Task: Look for space in Kearns, United States from 26th August, 2023 to 10th September, 2023 for 6 adults, 2 children in price range Rs.10000 to Rs.15000. Place can be entire place or shared room with 6 bedrooms having 6 beds and 6 bathrooms. Property type can be house, flat, guest house. Amenities needed are: wifi, TV, free parkinig on premises, gym, breakfast. Booking option can be shelf check-in. Required host language is English.
Action: Mouse moved to (471, 113)
Screenshot: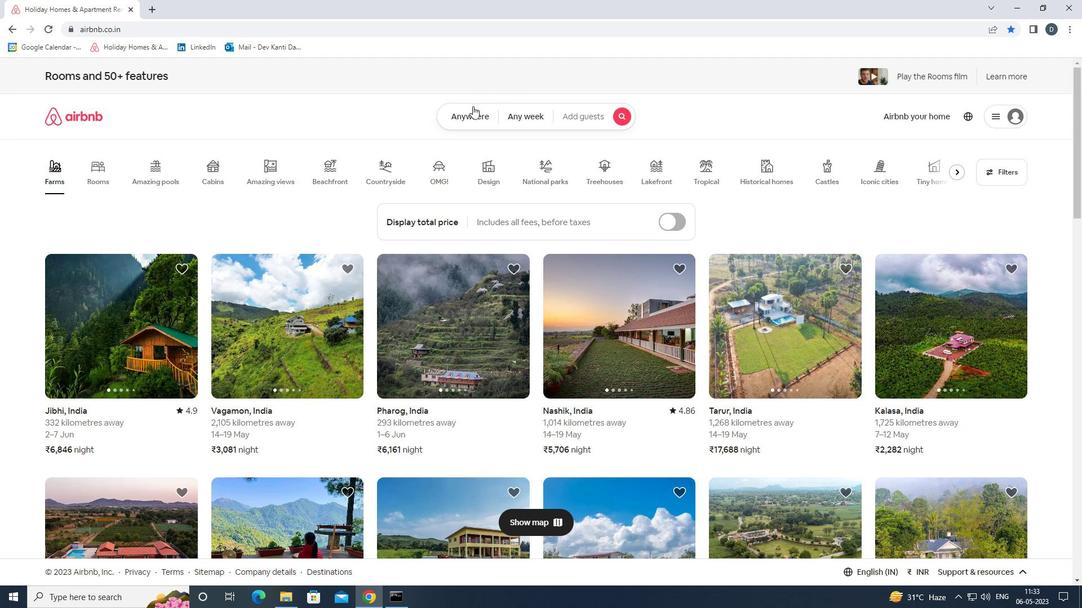 
Action: Mouse pressed left at (471, 113)
Screenshot: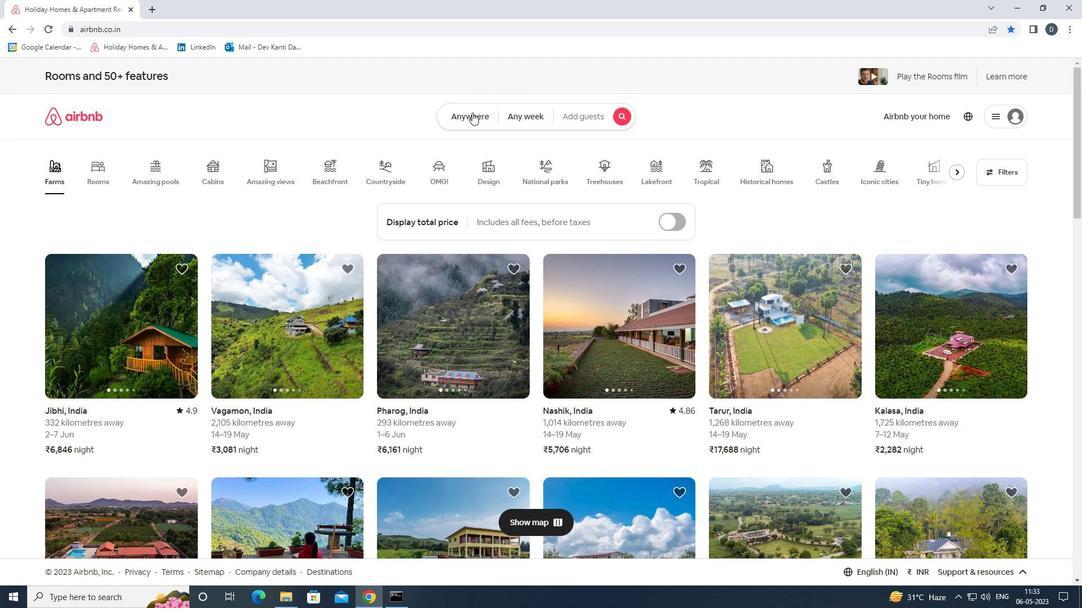 
Action: Mouse moved to (383, 166)
Screenshot: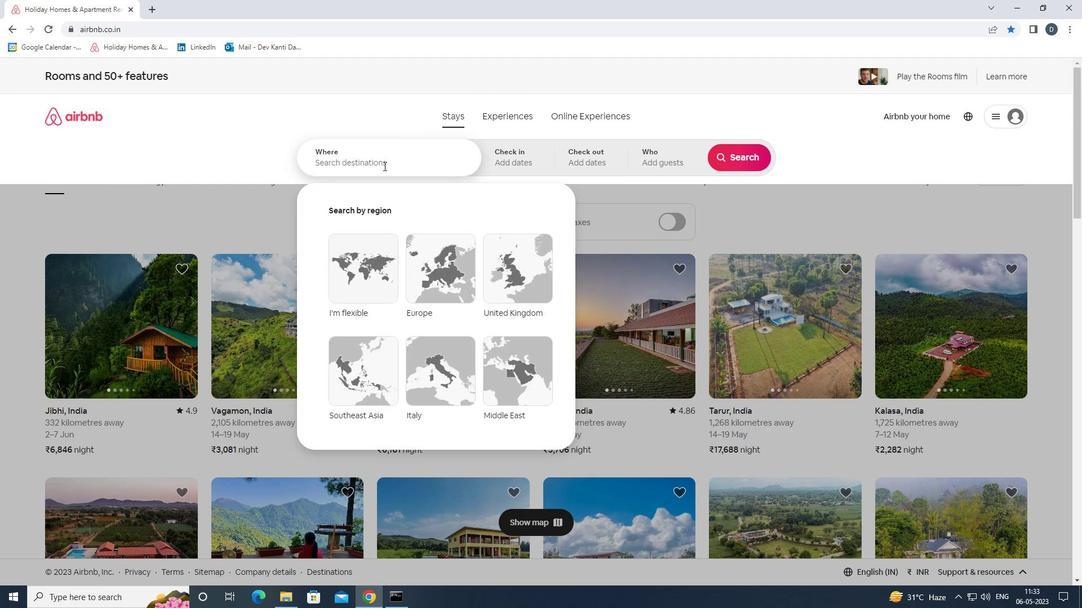 
Action: Mouse pressed left at (383, 166)
Screenshot: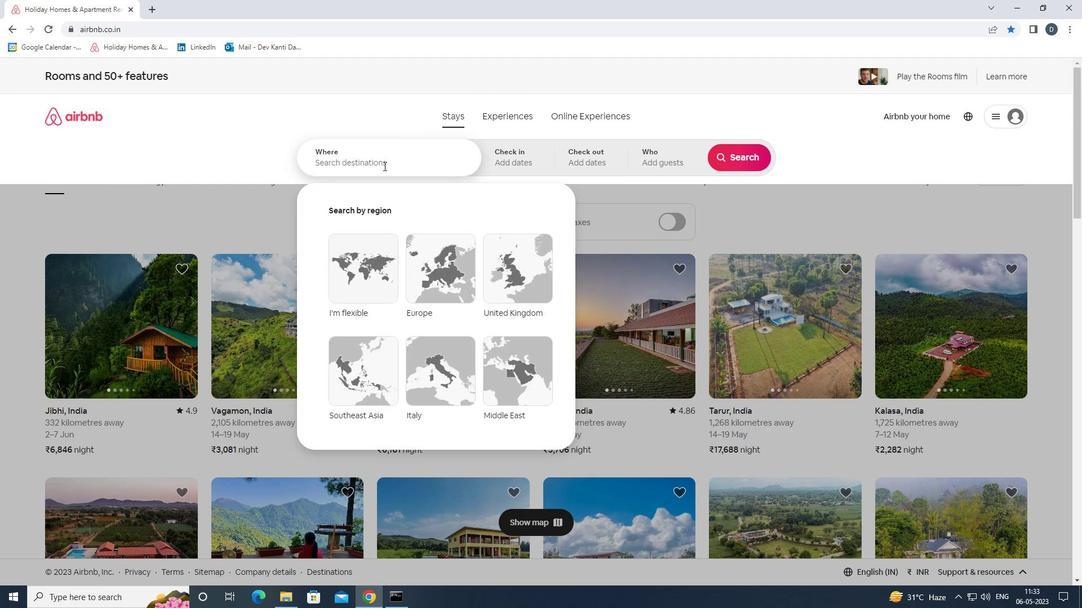 
Action: Key pressed <Key.shift>KEARNS,<Key.shift>UNITED<Key.space><Key.shift>STATES<Key.enter>
Screenshot: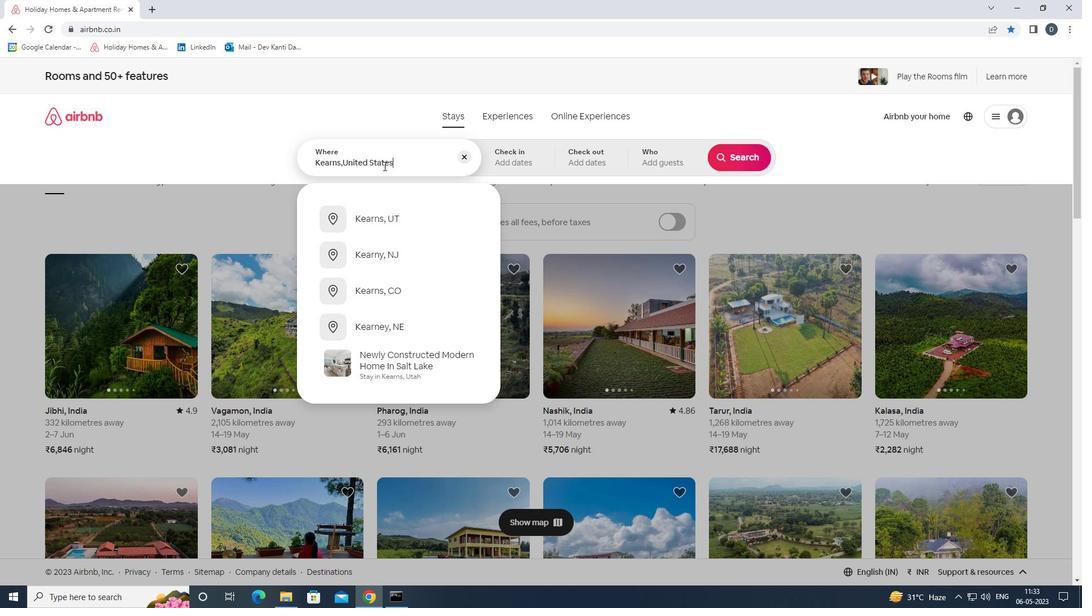 
Action: Mouse moved to (730, 246)
Screenshot: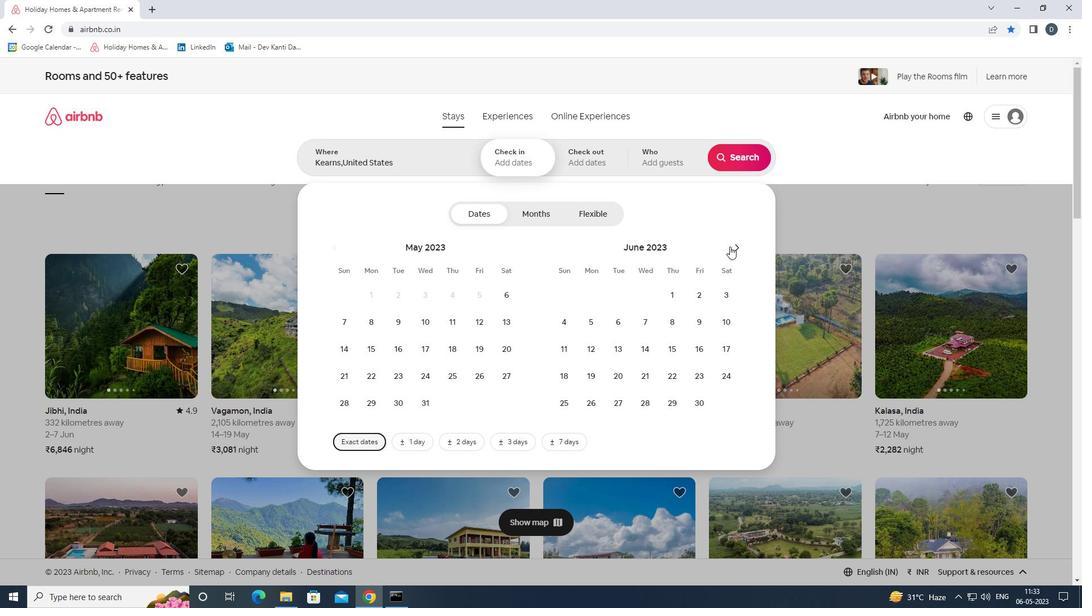 
Action: Mouse pressed left at (730, 246)
Screenshot: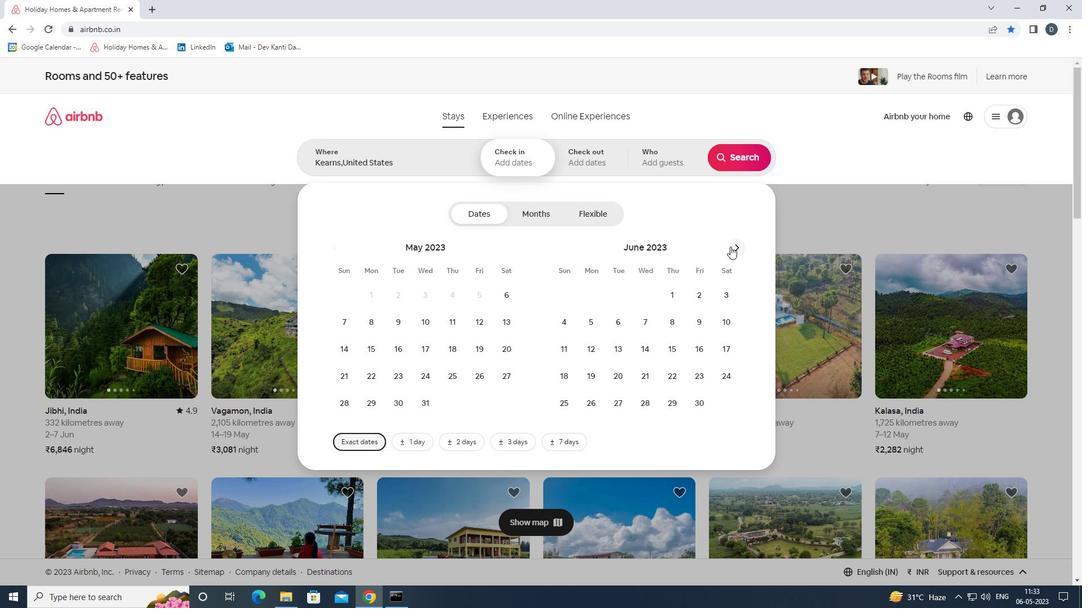 
Action: Mouse pressed left at (730, 246)
Screenshot: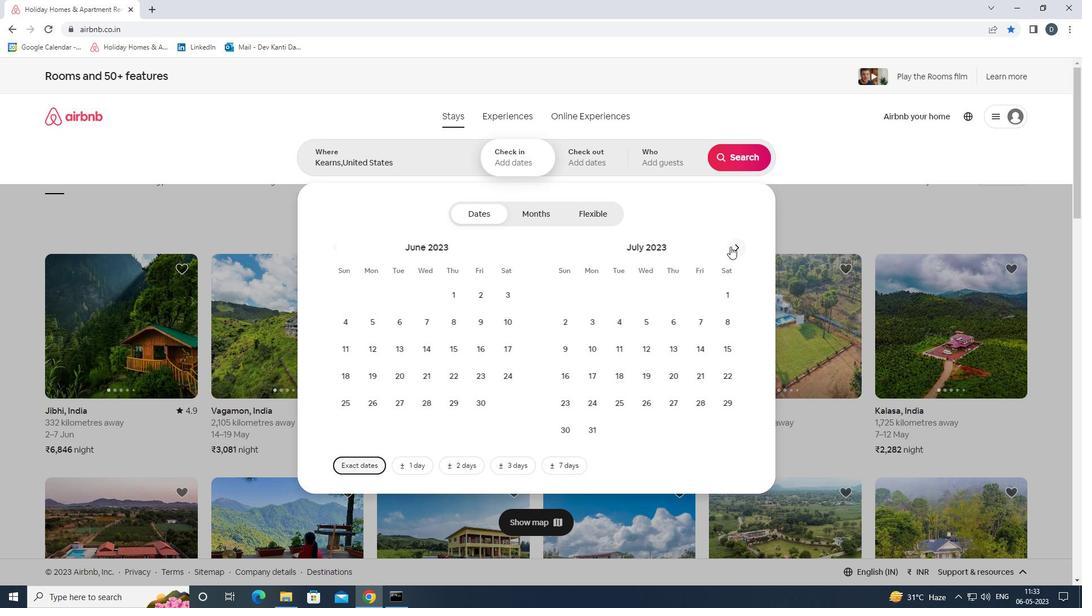 
Action: Mouse pressed left at (730, 246)
Screenshot: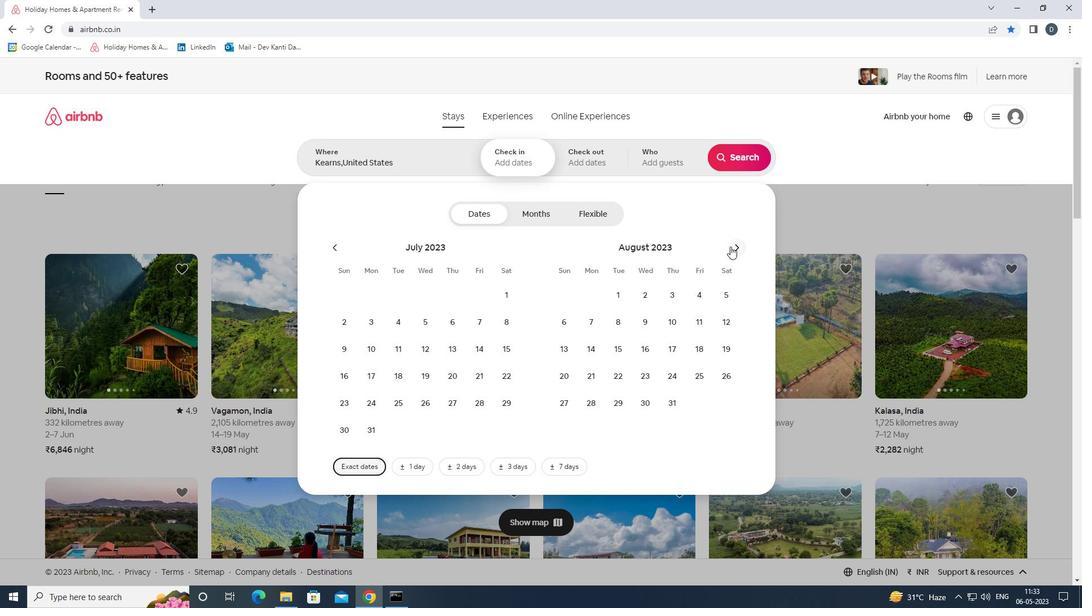
Action: Mouse moved to (517, 377)
Screenshot: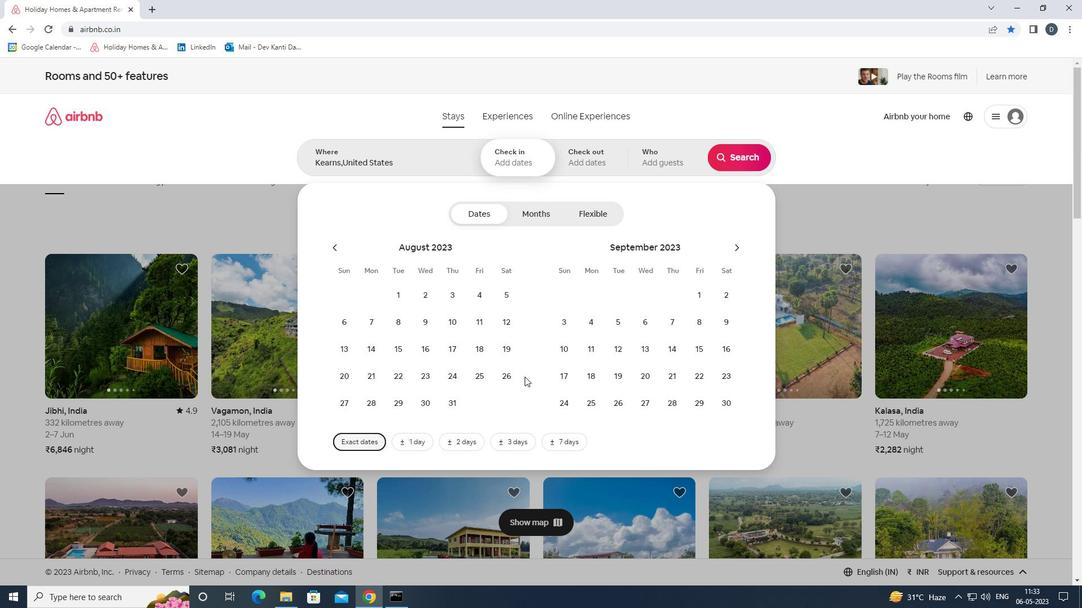 
Action: Mouse pressed left at (517, 377)
Screenshot: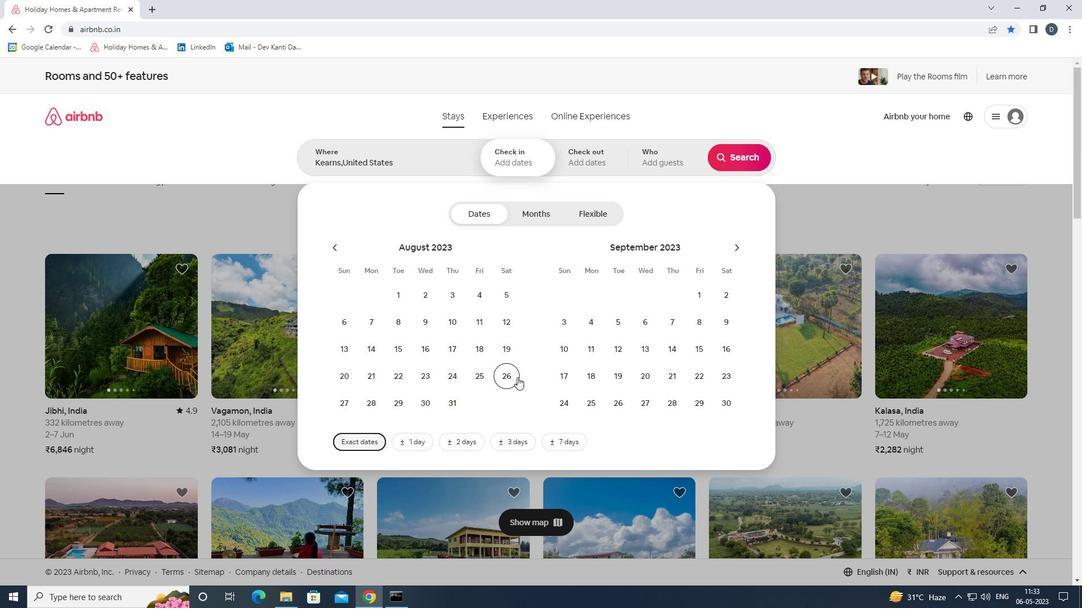 
Action: Mouse moved to (565, 349)
Screenshot: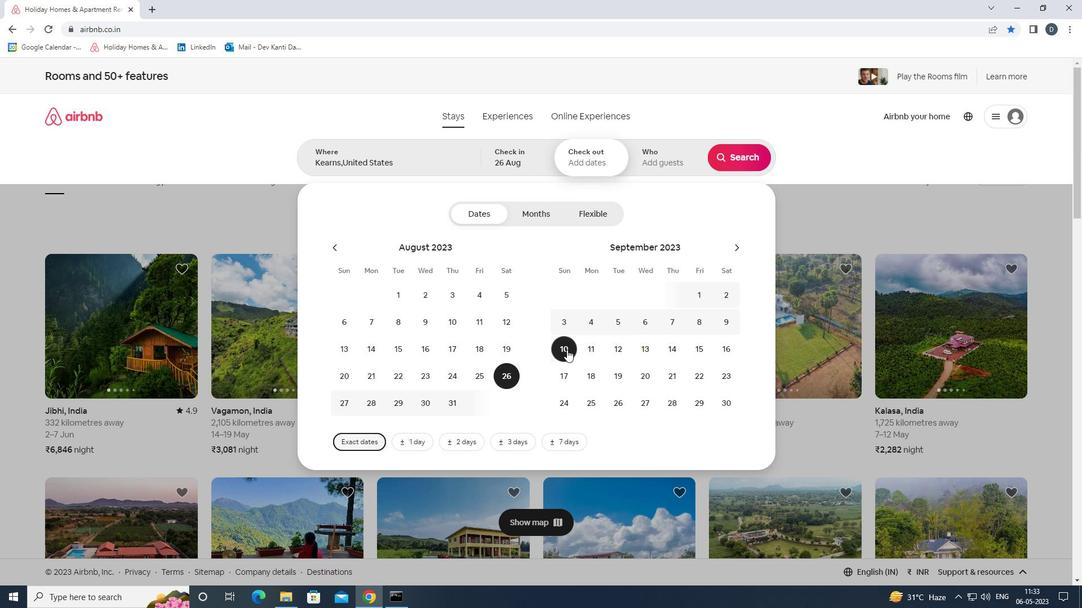 
Action: Mouse pressed left at (565, 349)
Screenshot: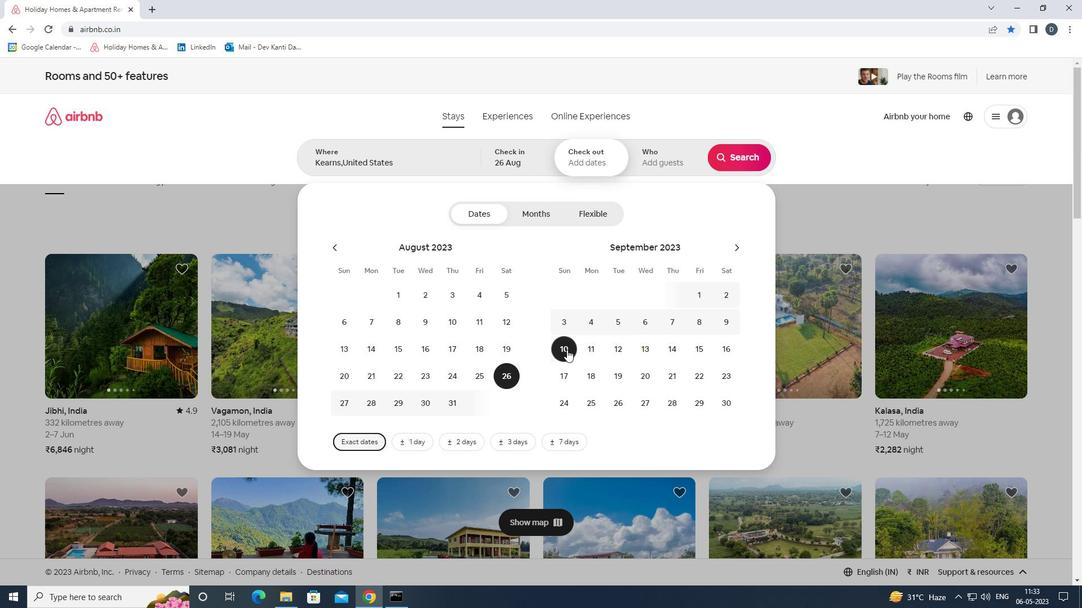 
Action: Mouse moved to (659, 159)
Screenshot: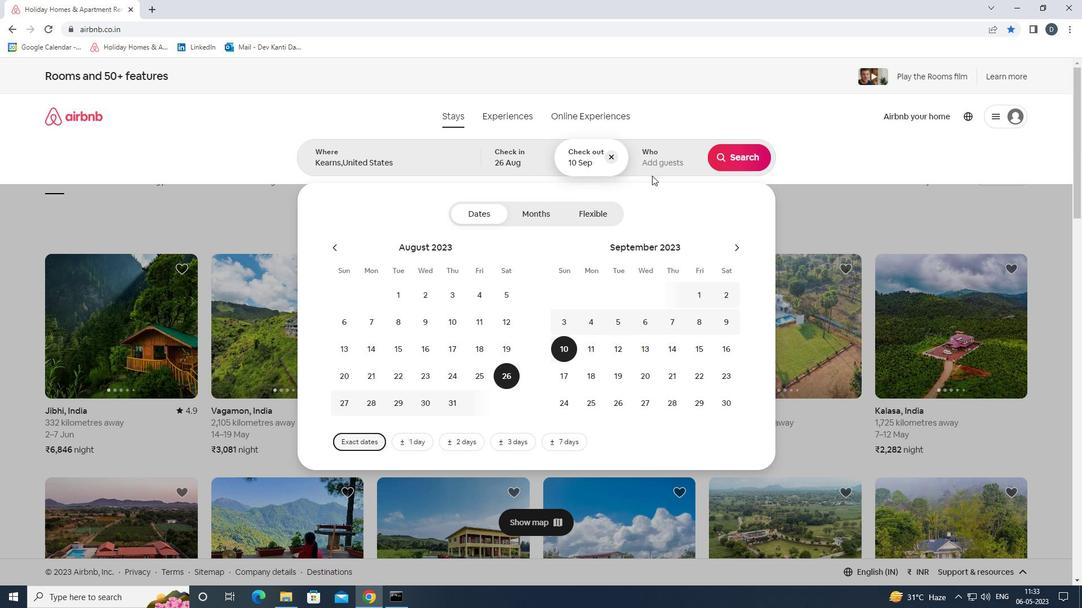 
Action: Mouse pressed left at (659, 159)
Screenshot: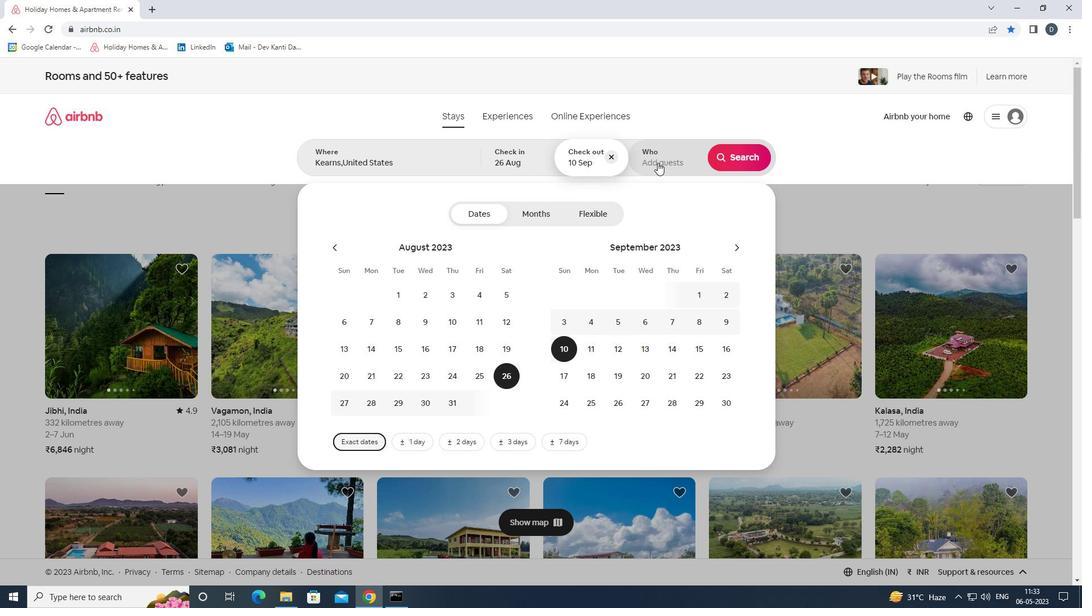 
Action: Mouse moved to (740, 219)
Screenshot: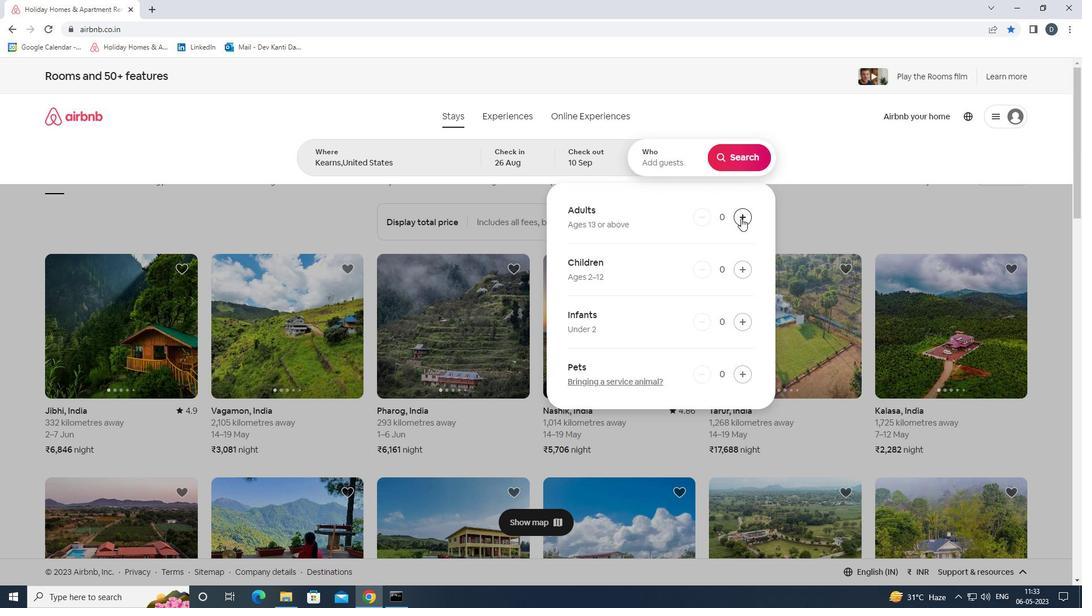 
Action: Mouse pressed left at (740, 219)
Screenshot: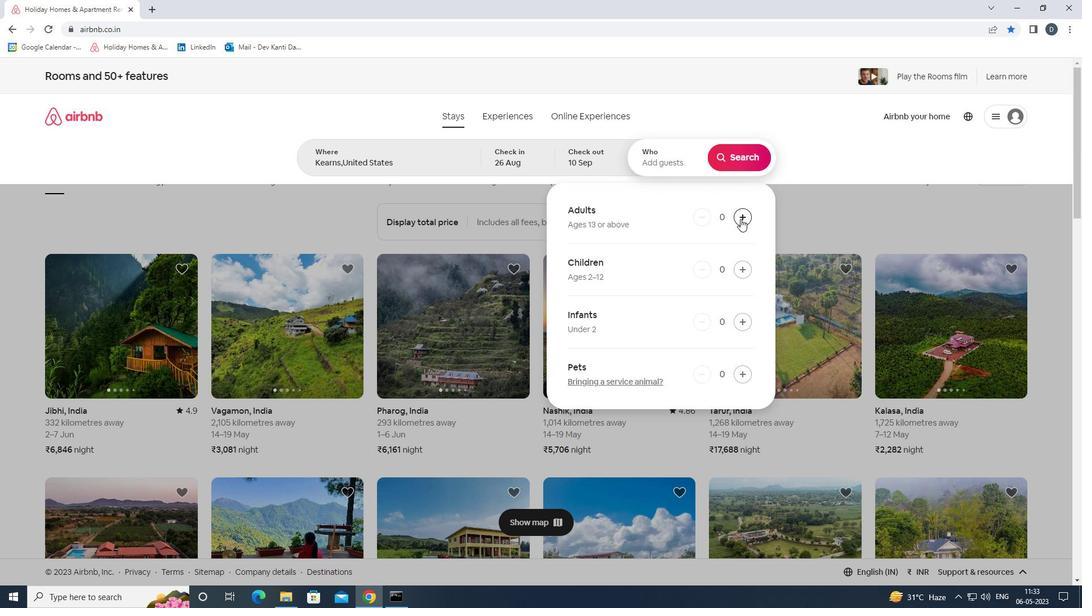
Action: Mouse pressed left at (740, 219)
Screenshot: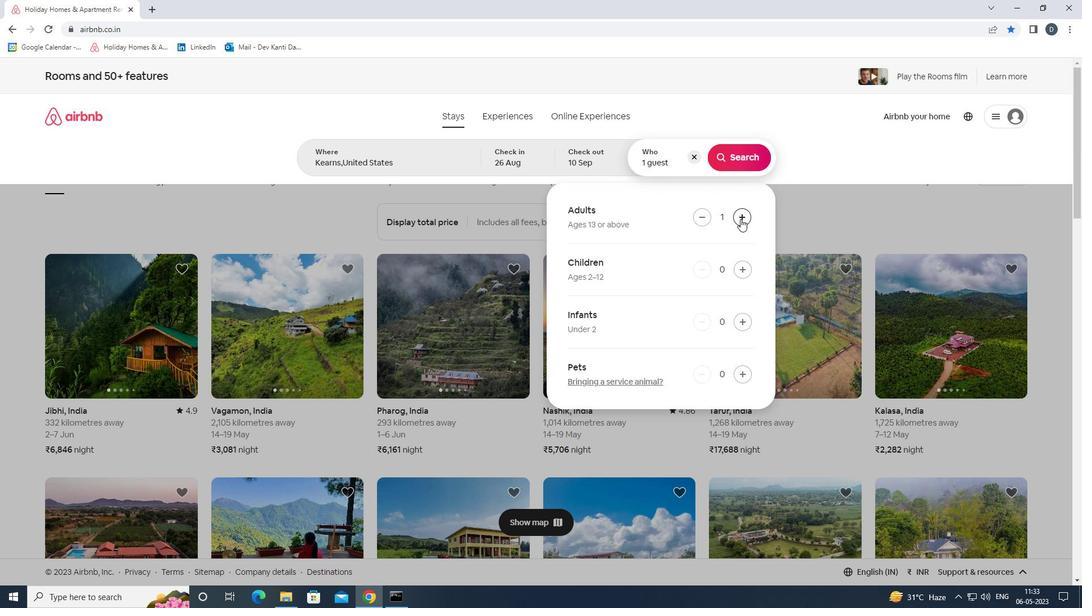 
Action: Mouse pressed left at (740, 219)
Screenshot: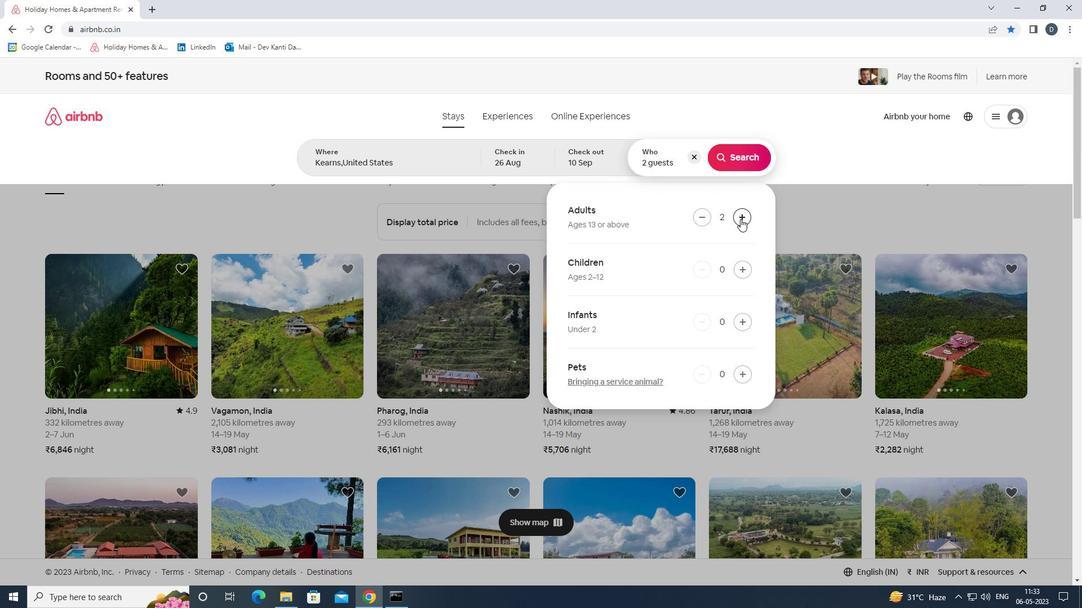 
Action: Mouse pressed left at (740, 219)
Screenshot: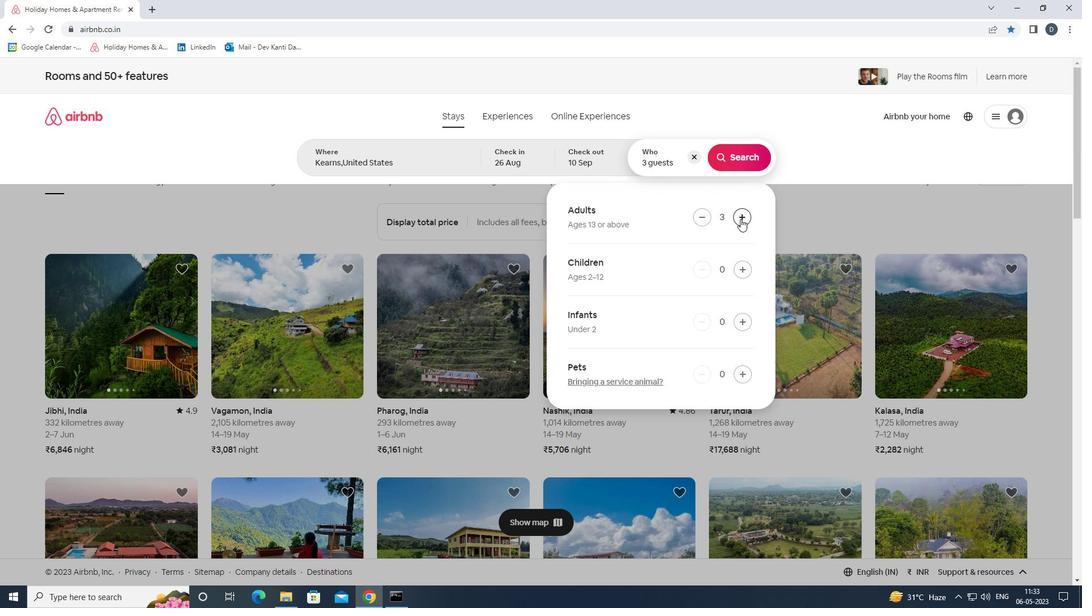 
Action: Mouse pressed left at (740, 219)
Screenshot: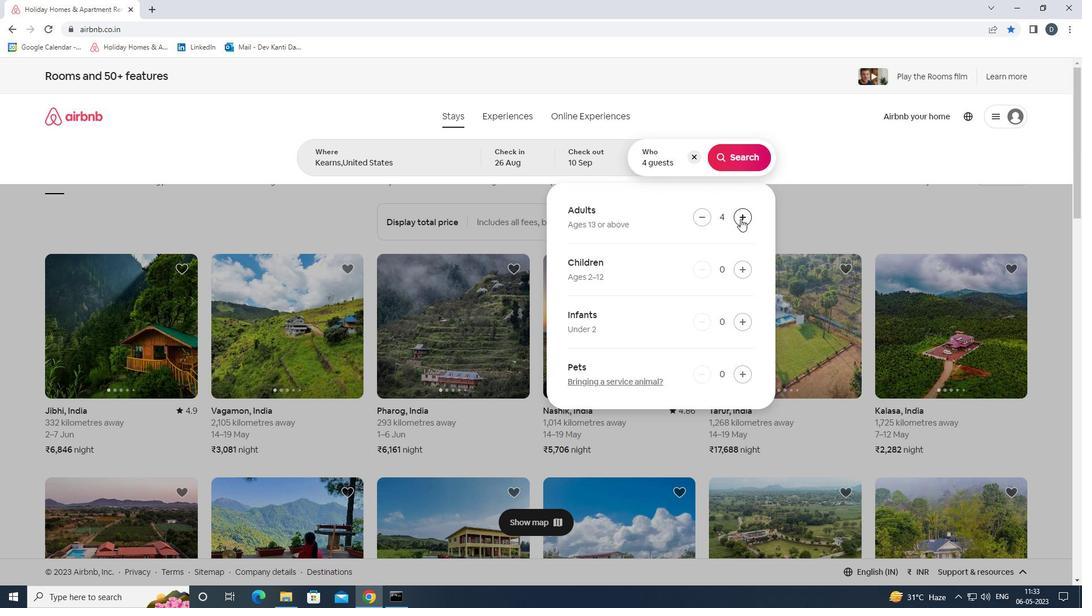 
Action: Mouse moved to (740, 219)
Screenshot: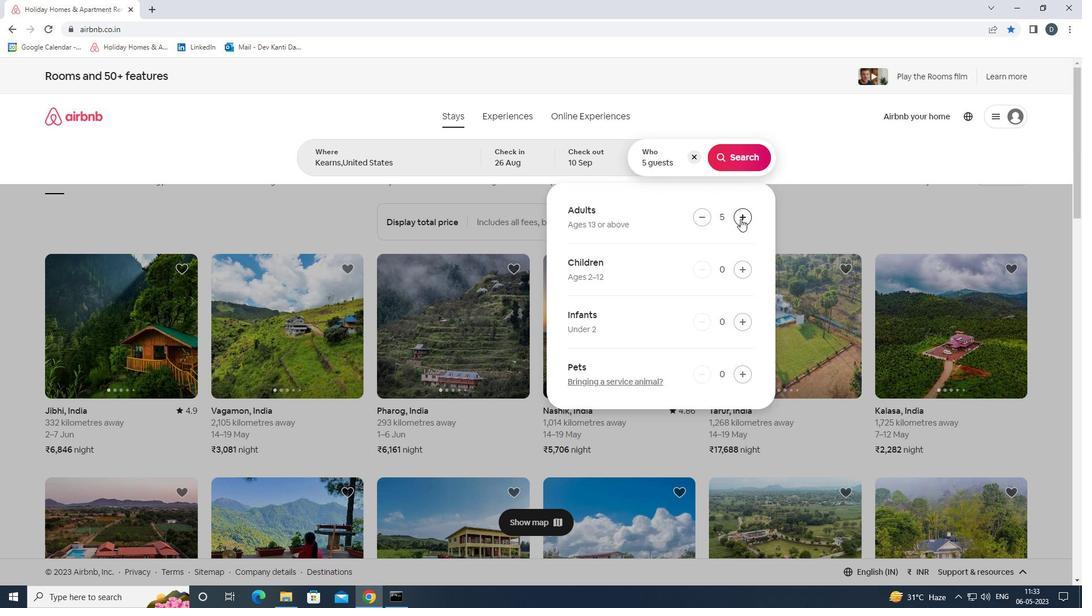 
Action: Mouse pressed left at (740, 219)
Screenshot: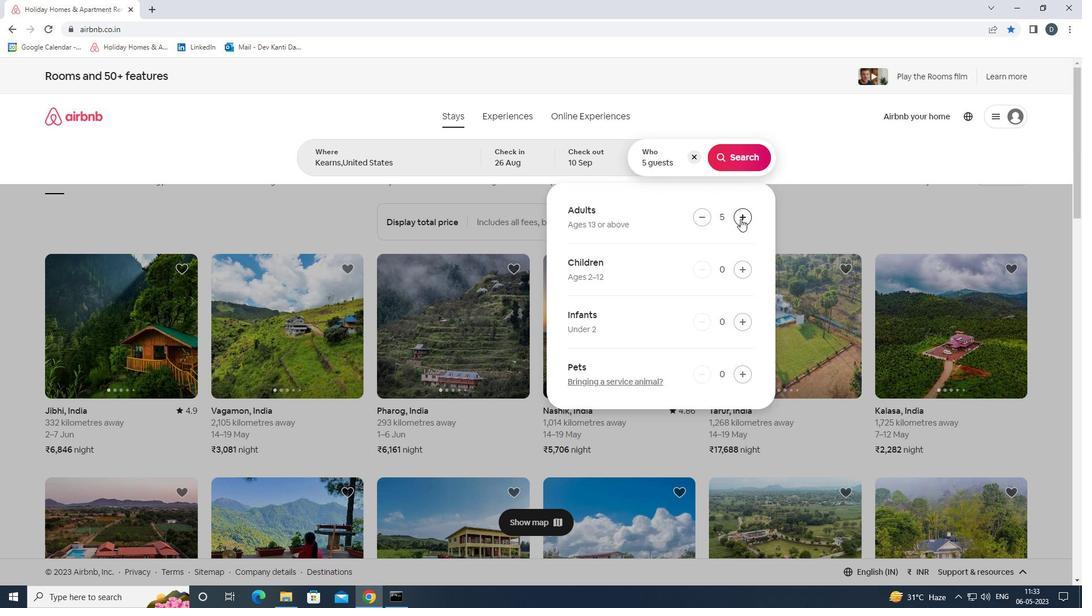 
Action: Mouse moved to (746, 268)
Screenshot: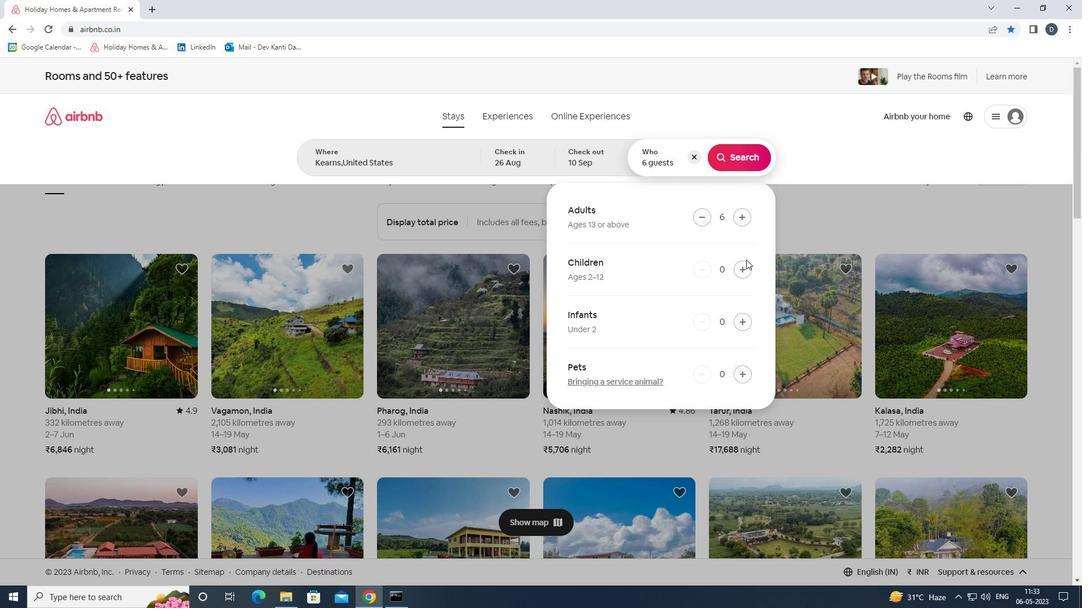 
Action: Mouse pressed left at (746, 268)
Screenshot: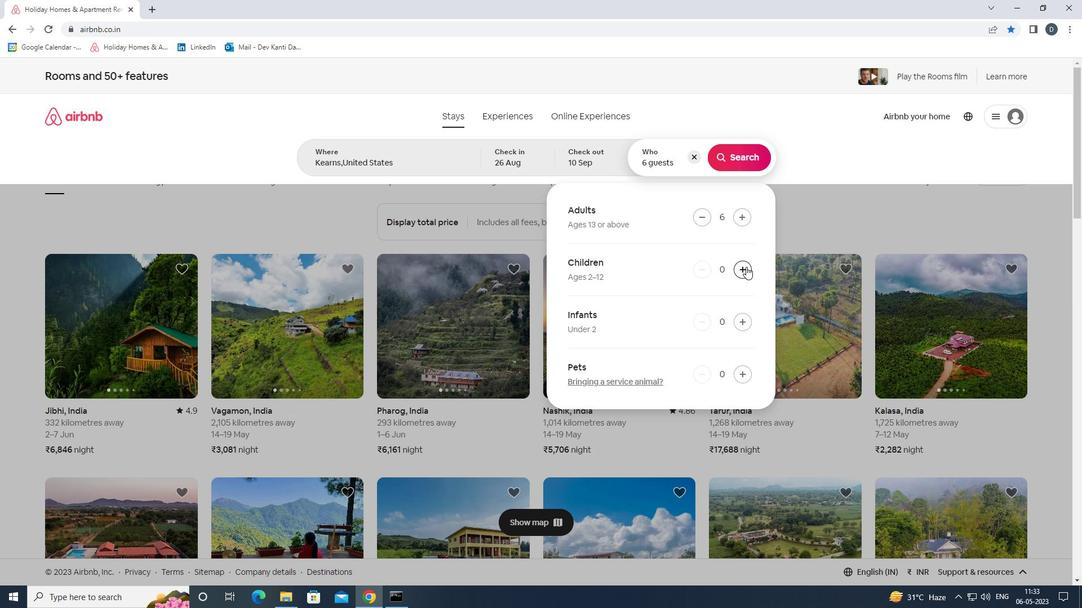 
Action: Mouse pressed left at (746, 268)
Screenshot: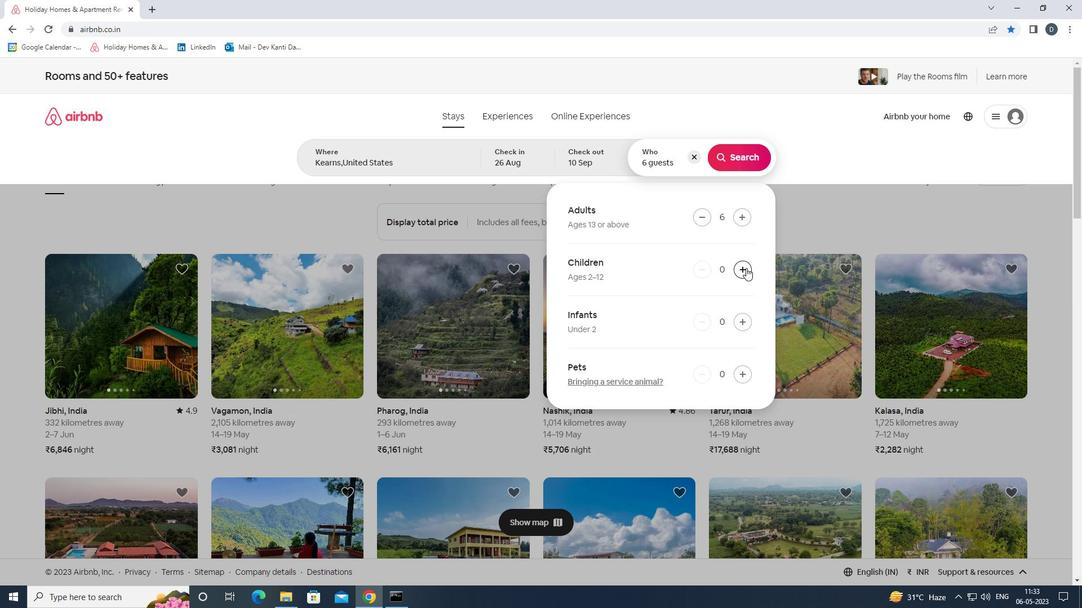 
Action: Mouse moved to (746, 164)
Screenshot: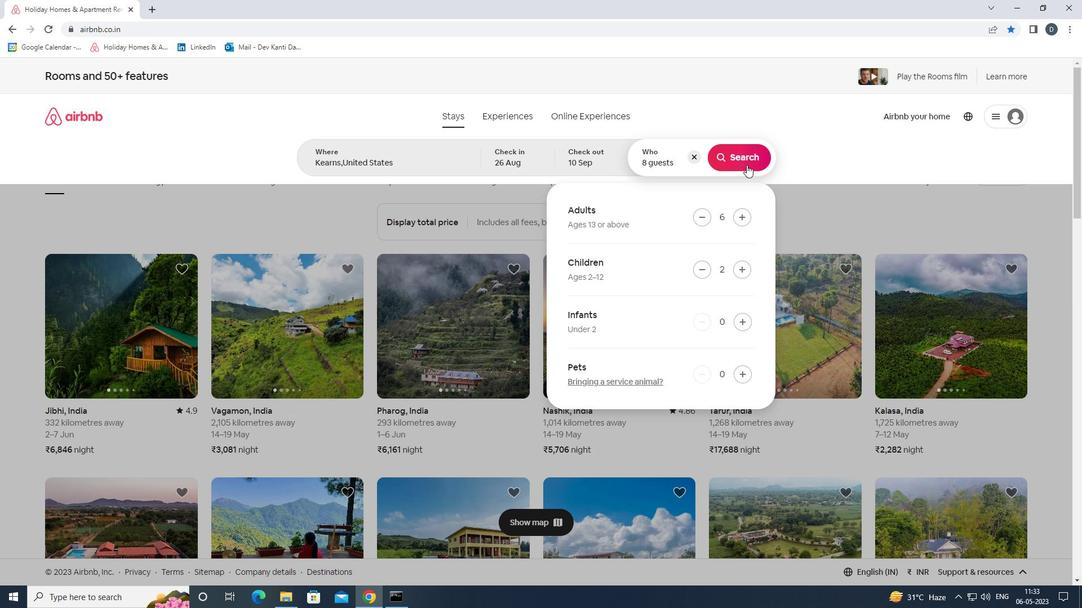 
Action: Mouse pressed left at (746, 164)
Screenshot: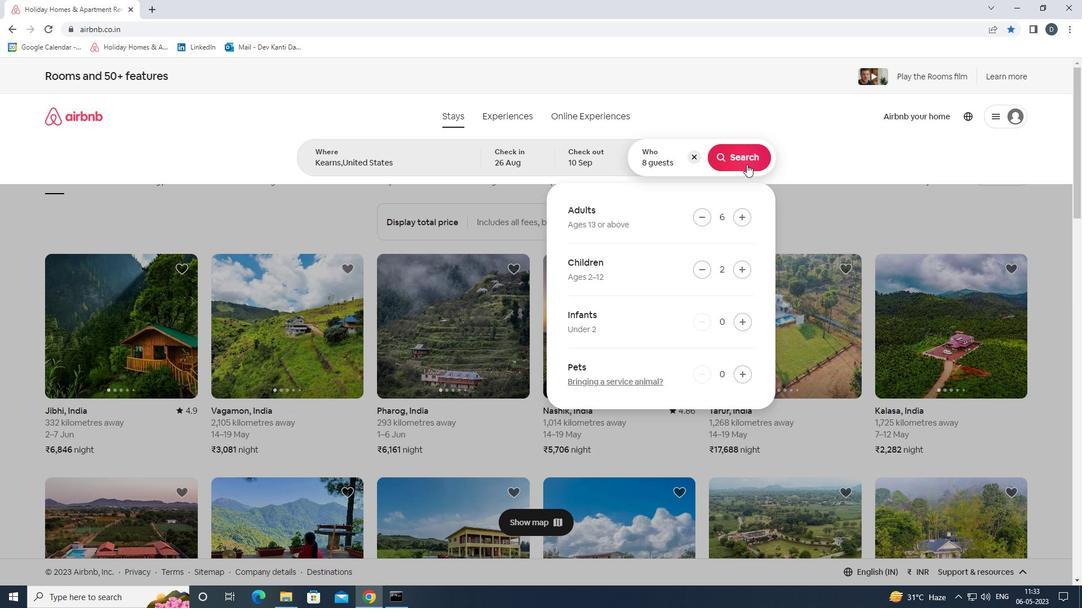 
Action: Mouse moved to (1049, 120)
Screenshot: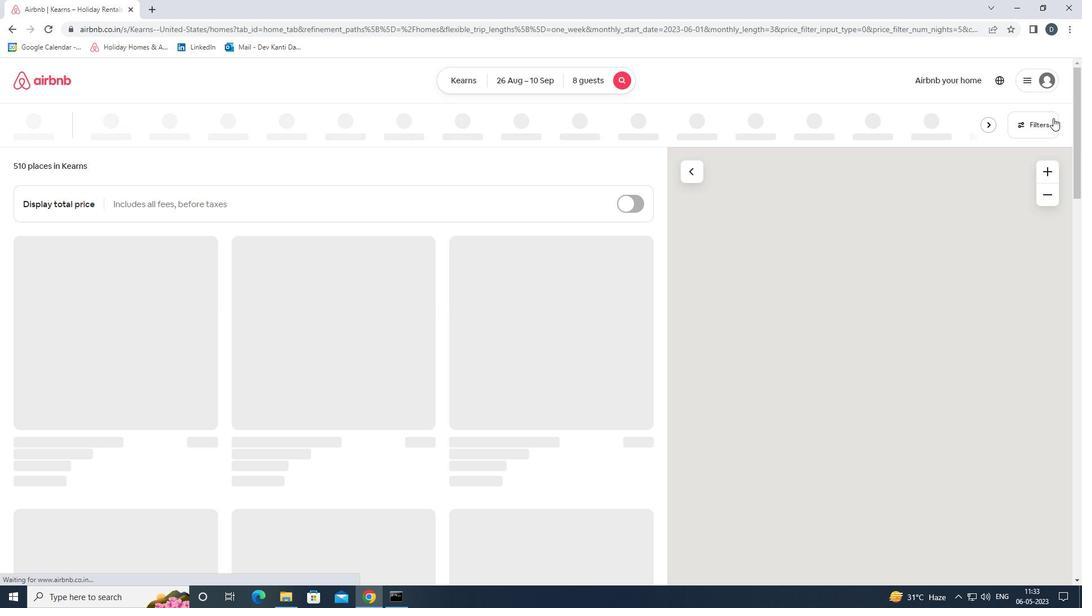 
Action: Mouse pressed left at (1049, 120)
Screenshot: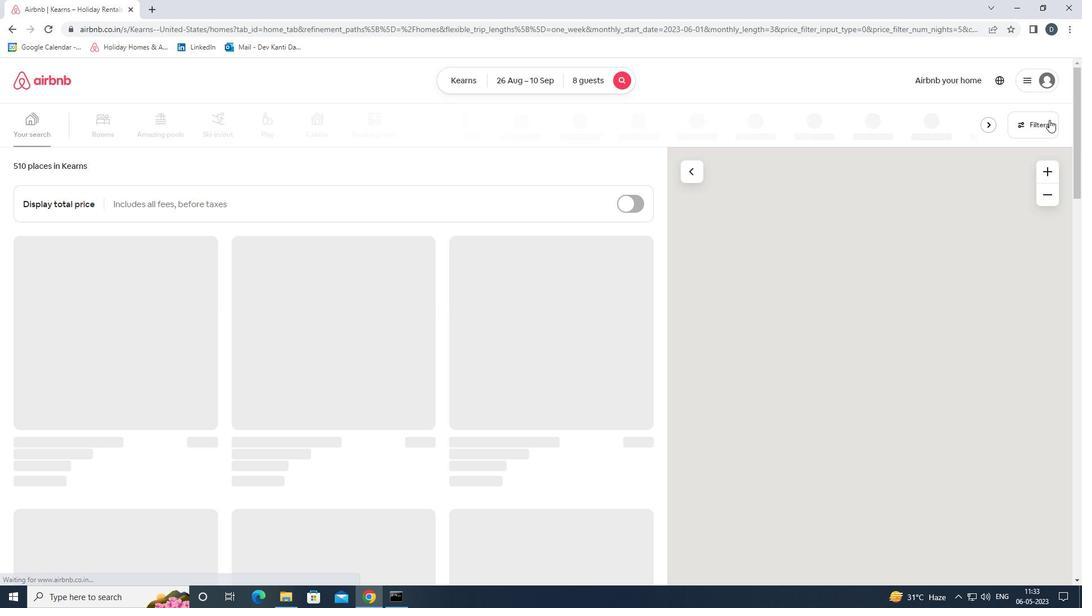 
Action: Mouse moved to (440, 399)
Screenshot: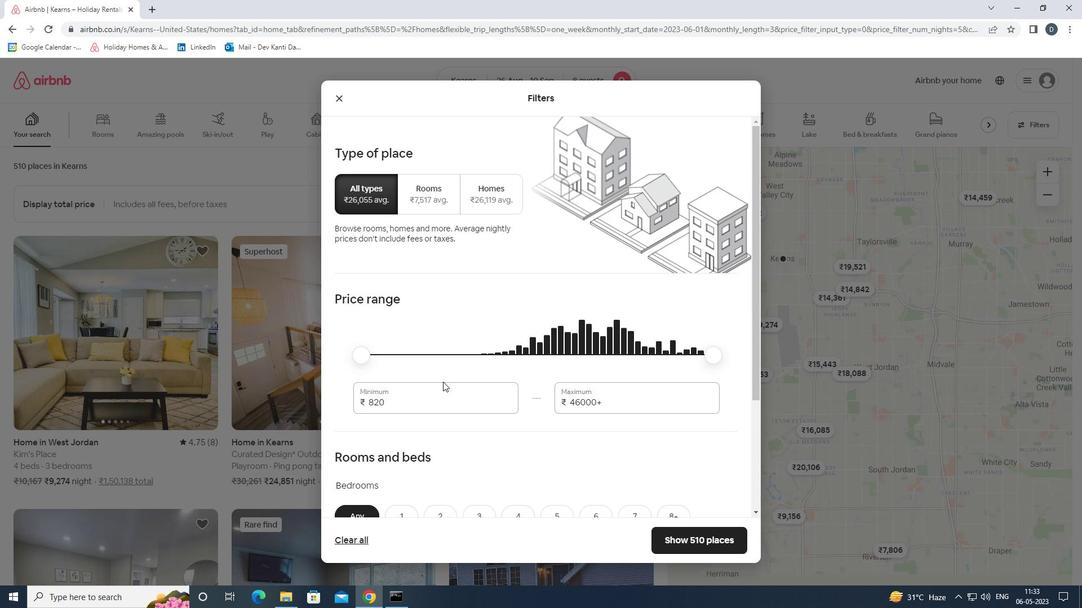 
Action: Mouse pressed left at (440, 399)
Screenshot: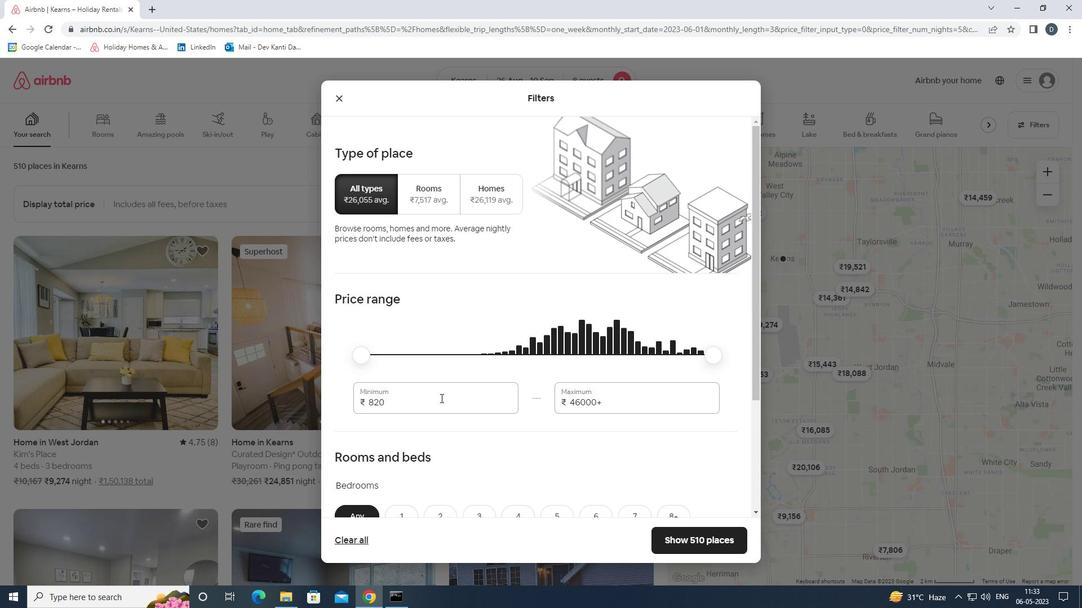 
Action: Mouse pressed left at (440, 399)
Screenshot: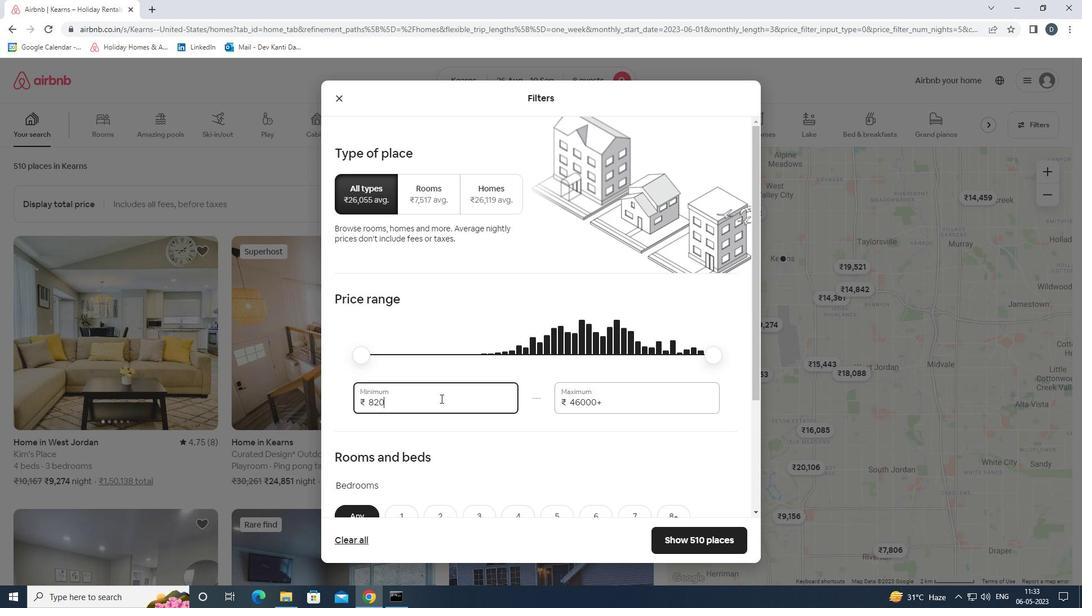 
Action: Key pressed 10000<Key.tab>15000
Screenshot: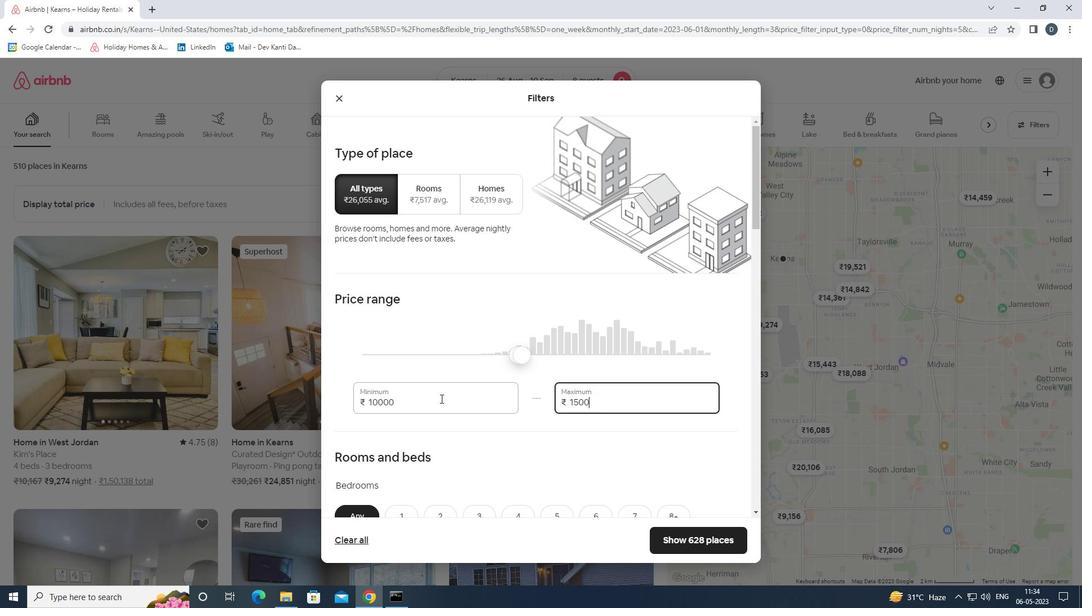 
Action: Mouse scrolled (440, 398) with delta (0, 0)
Screenshot: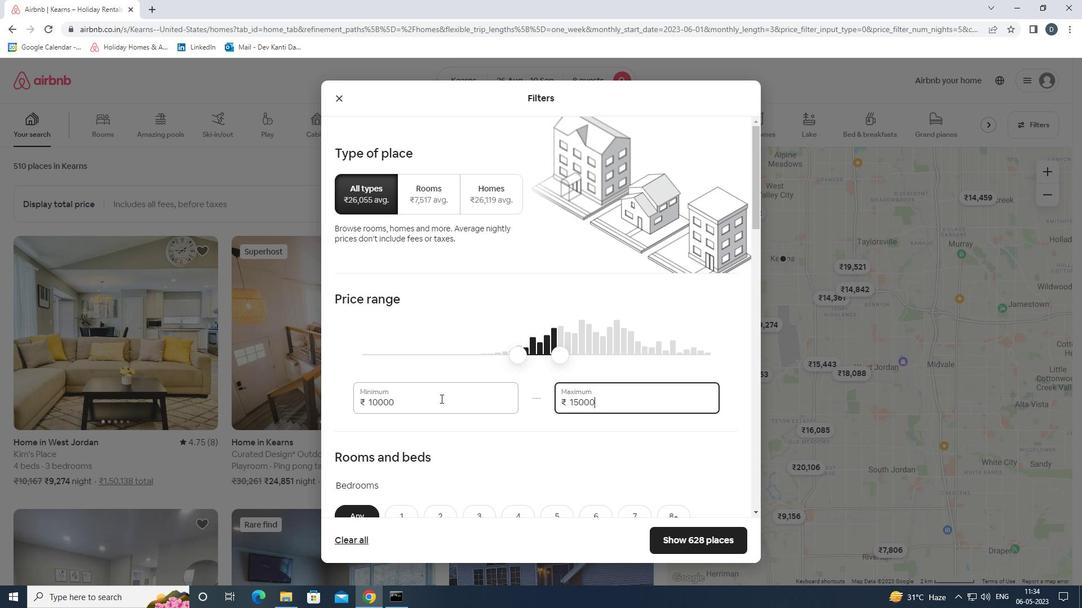 
Action: Mouse scrolled (440, 398) with delta (0, 0)
Screenshot: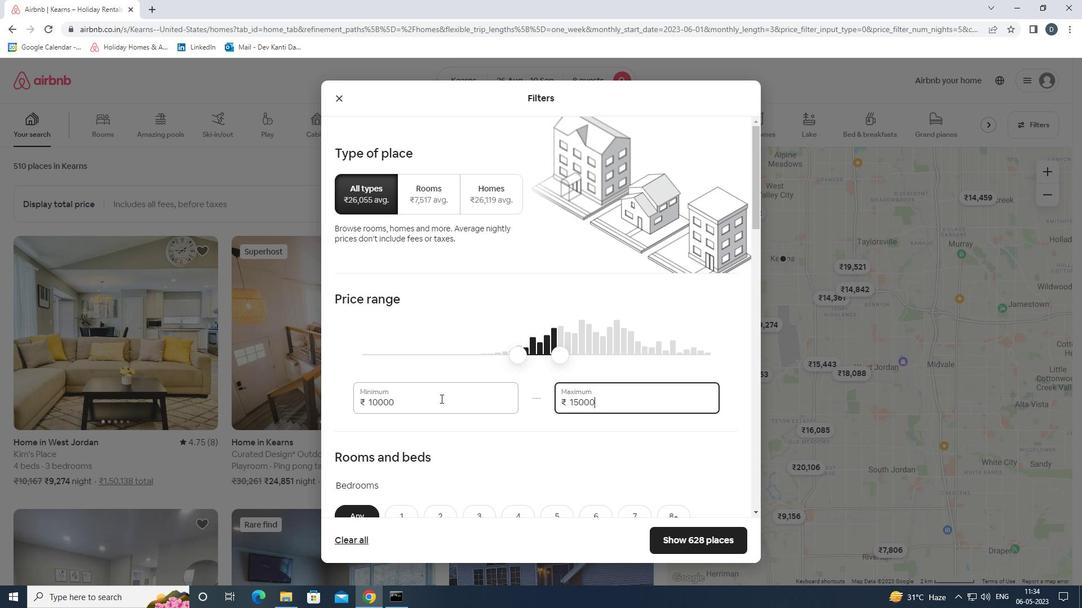 
Action: Mouse scrolled (440, 398) with delta (0, 0)
Screenshot: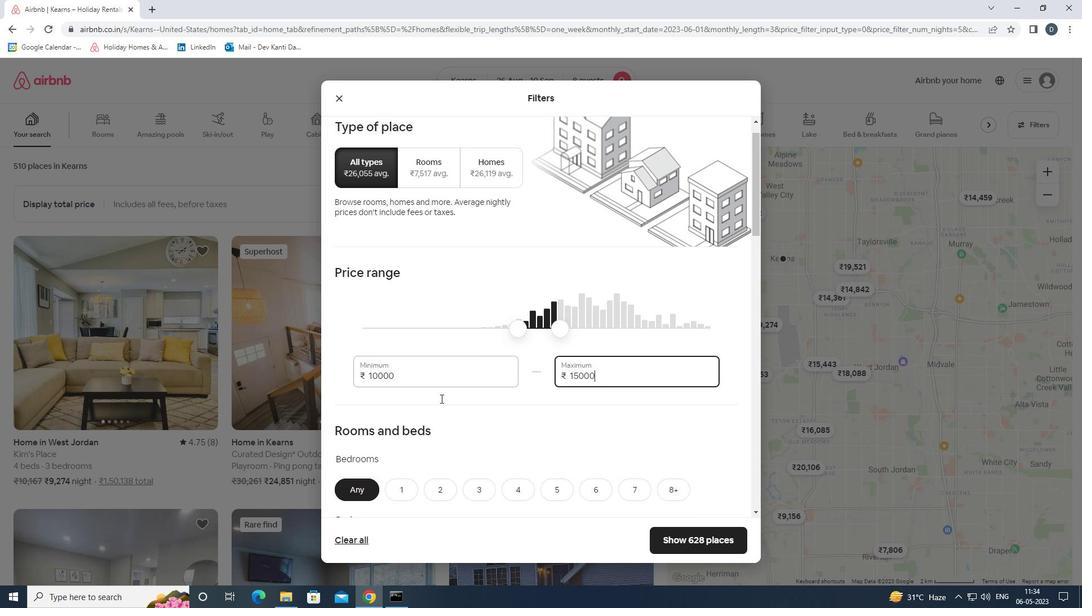 
Action: Mouse scrolled (440, 398) with delta (0, 0)
Screenshot: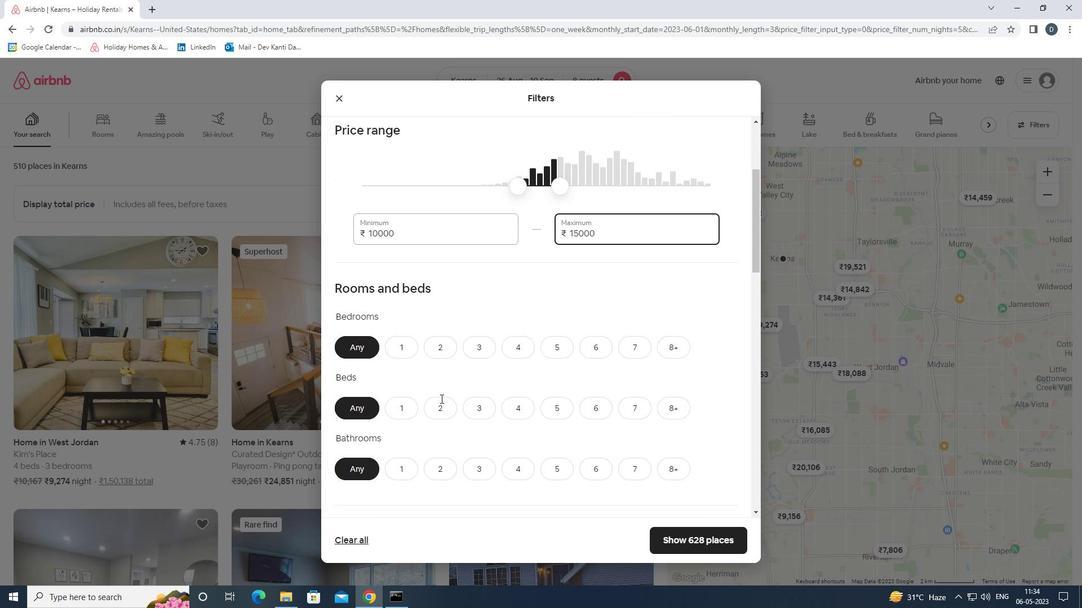 
Action: Mouse moved to (604, 290)
Screenshot: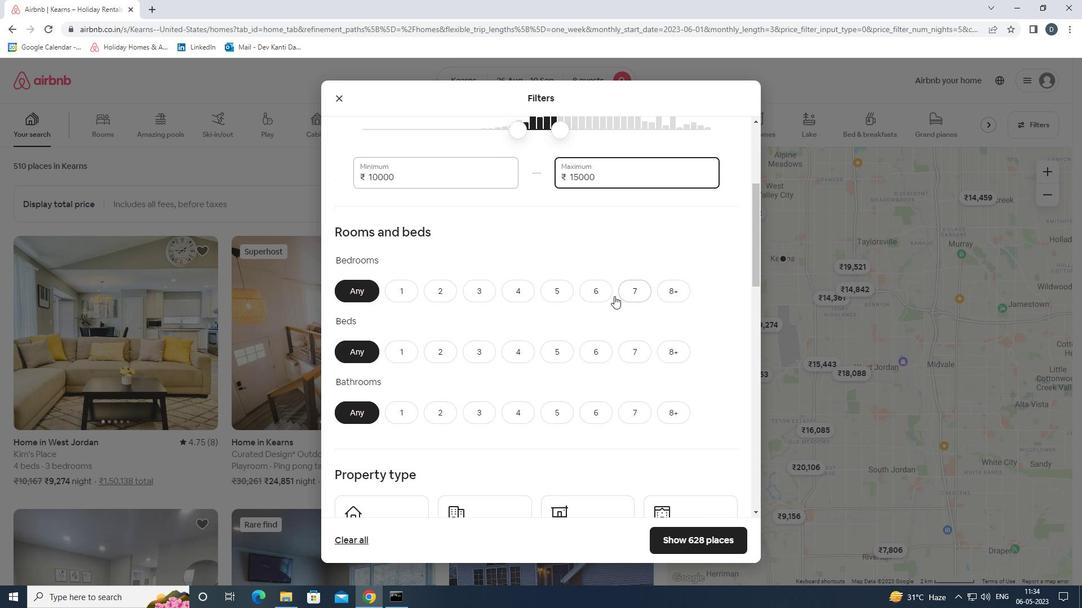 
Action: Mouse pressed left at (604, 290)
Screenshot: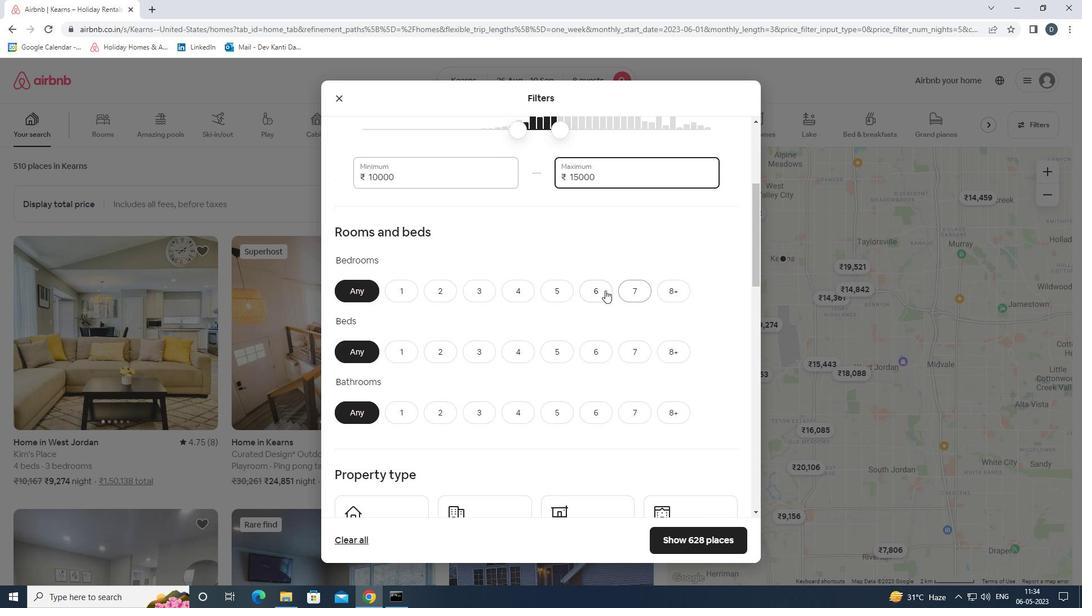 
Action: Mouse moved to (598, 353)
Screenshot: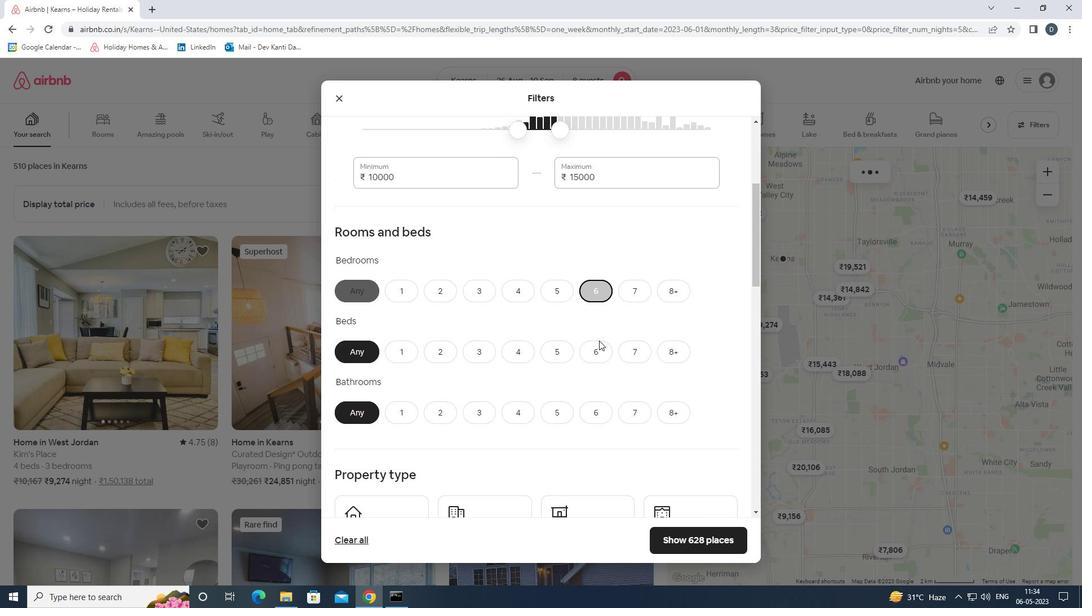 
Action: Mouse pressed left at (598, 353)
Screenshot: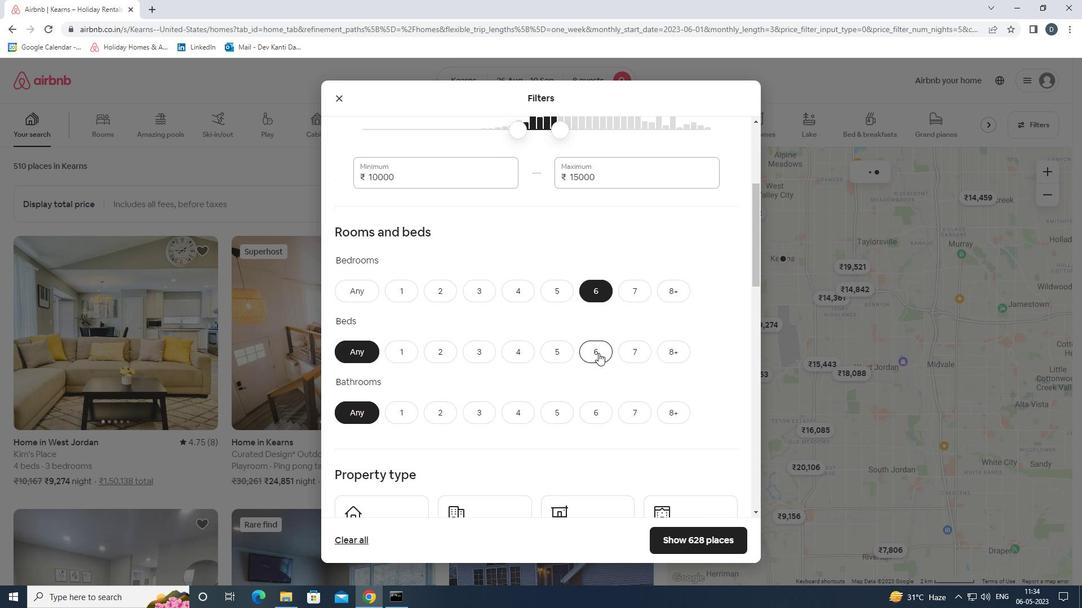 
Action: Mouse moved to (599, 415)
Screenshot: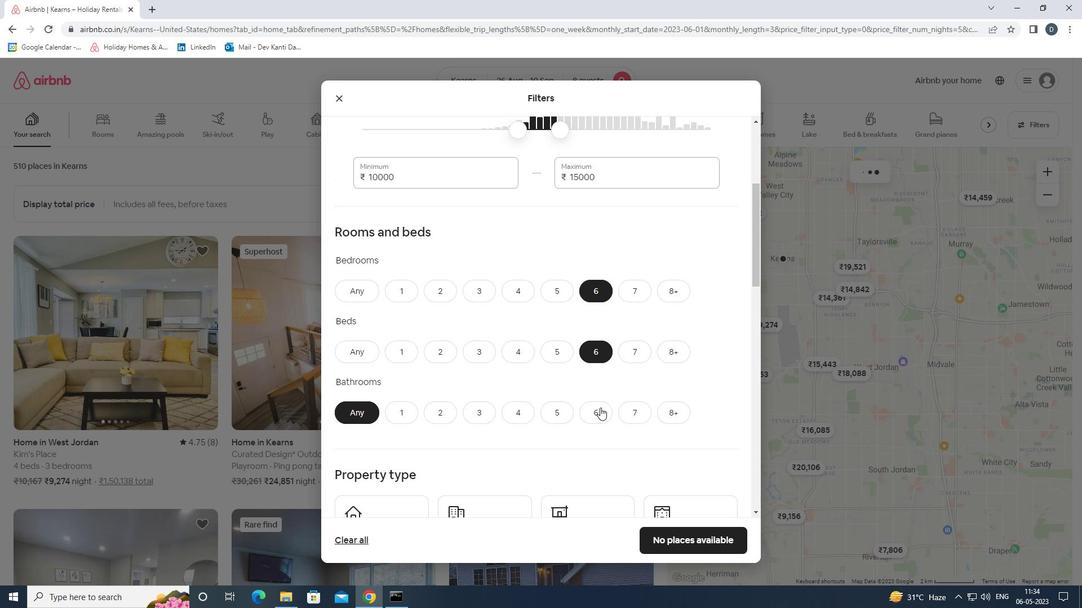 
Action: Mouse pressed left at (599, 415)
Screenshot: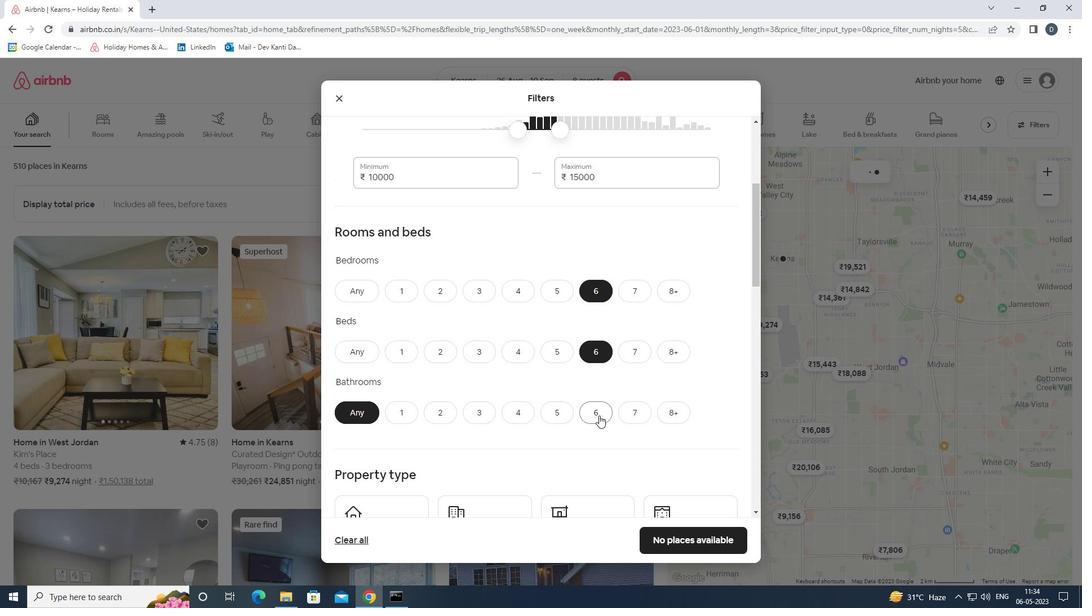 
Action: Mouse scrolled (599, 415) with delta (0, 0)
Screenshot: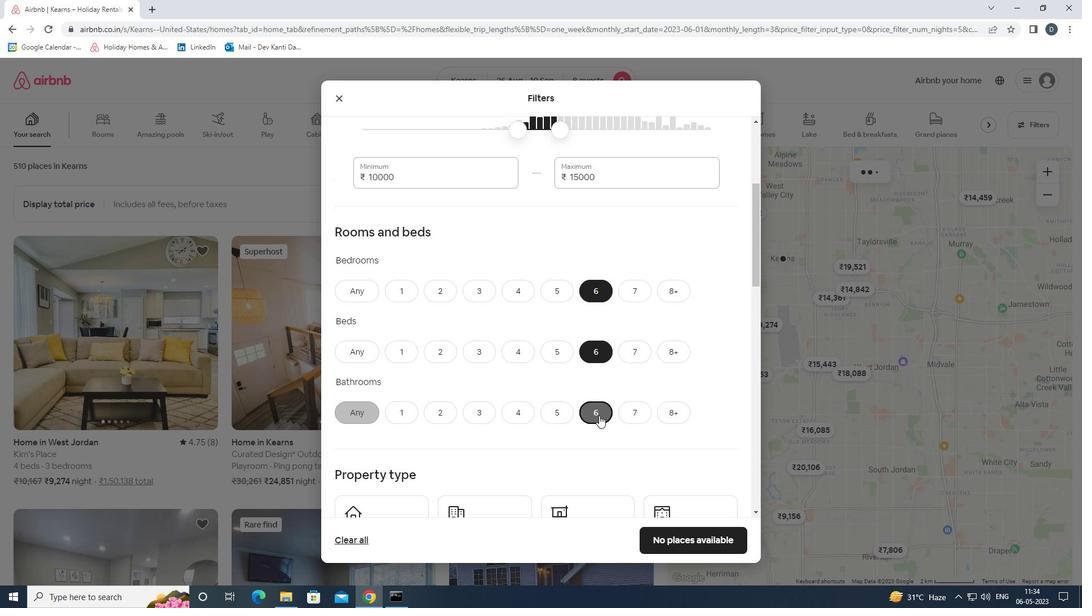 
Action: Mouse scrolled (599, 415) with delta (0, 0)
Screenshot: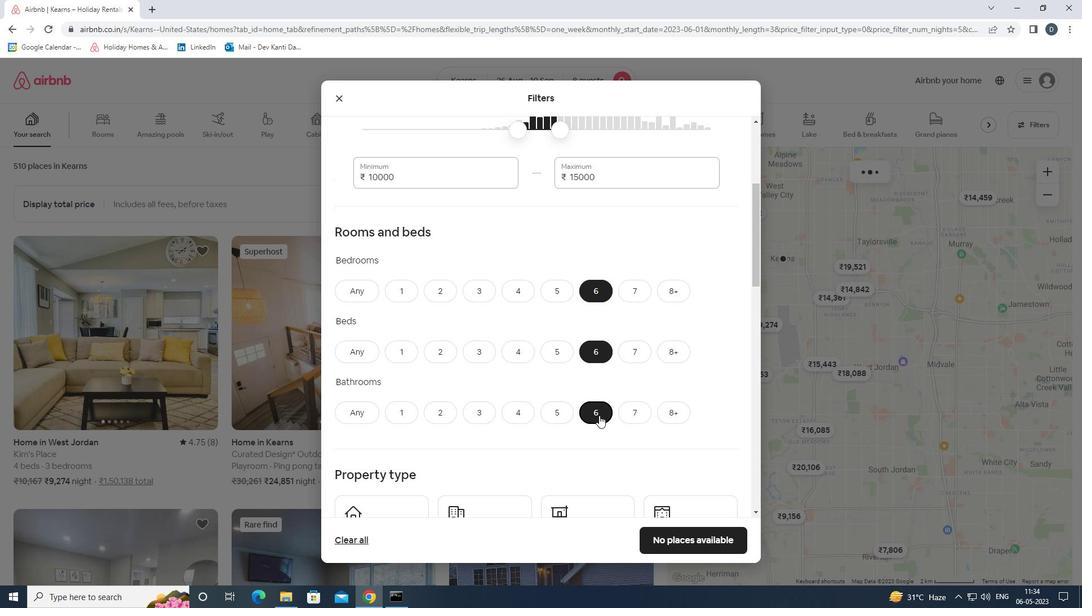 
Action: Mouse moved to (396, 406)
Screenshot: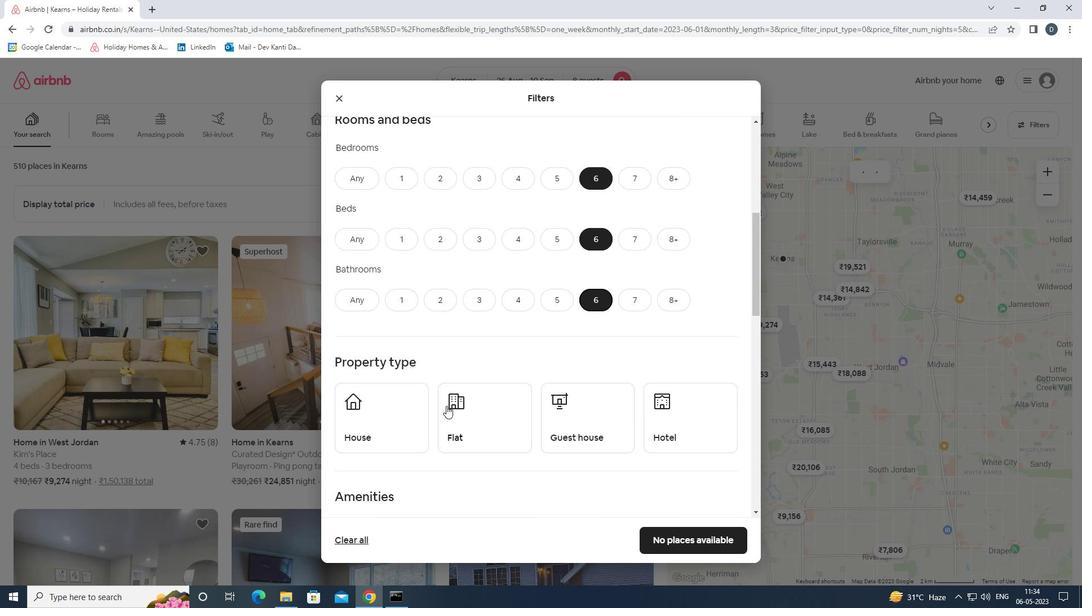 
Action: Mouse pressed left at (396, 406)
Screenshot: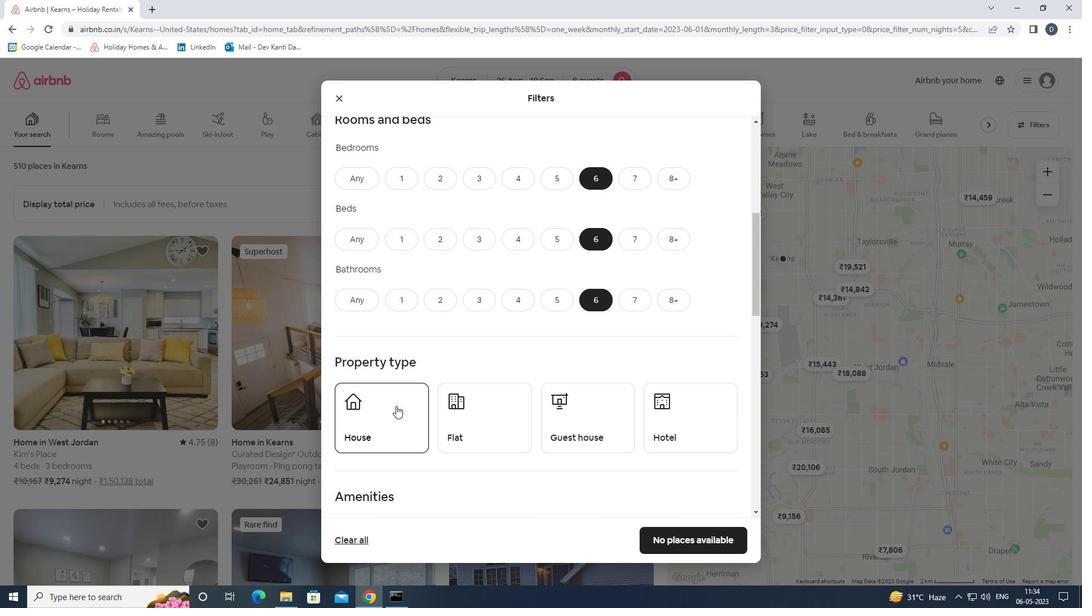 
Action: Mouse moved to (475, 406)
Screenshot: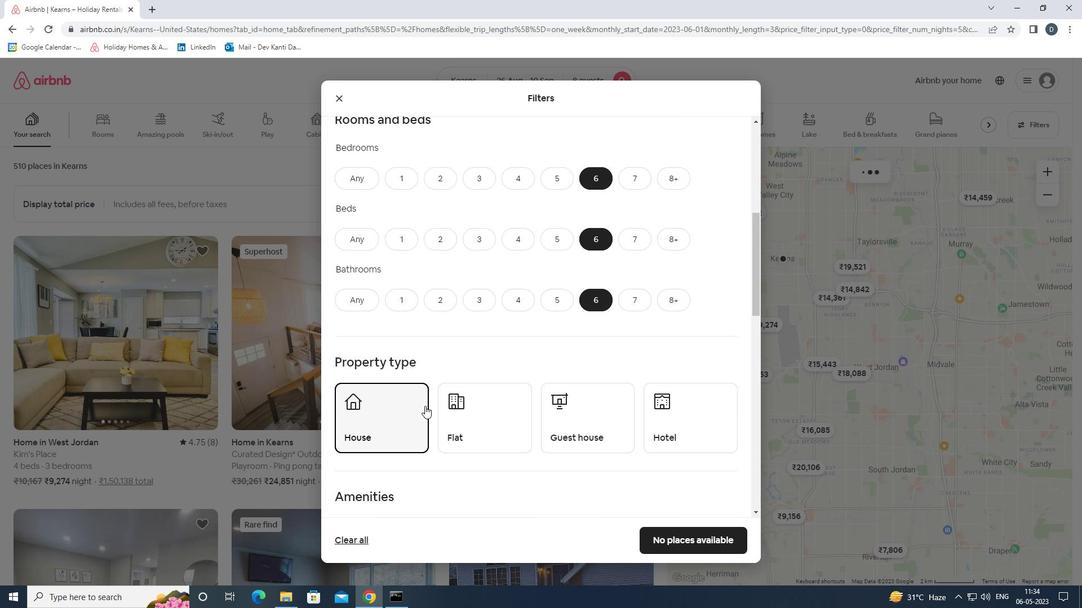 
Action: Mouse pressed left at (475, 406)
Screenshot: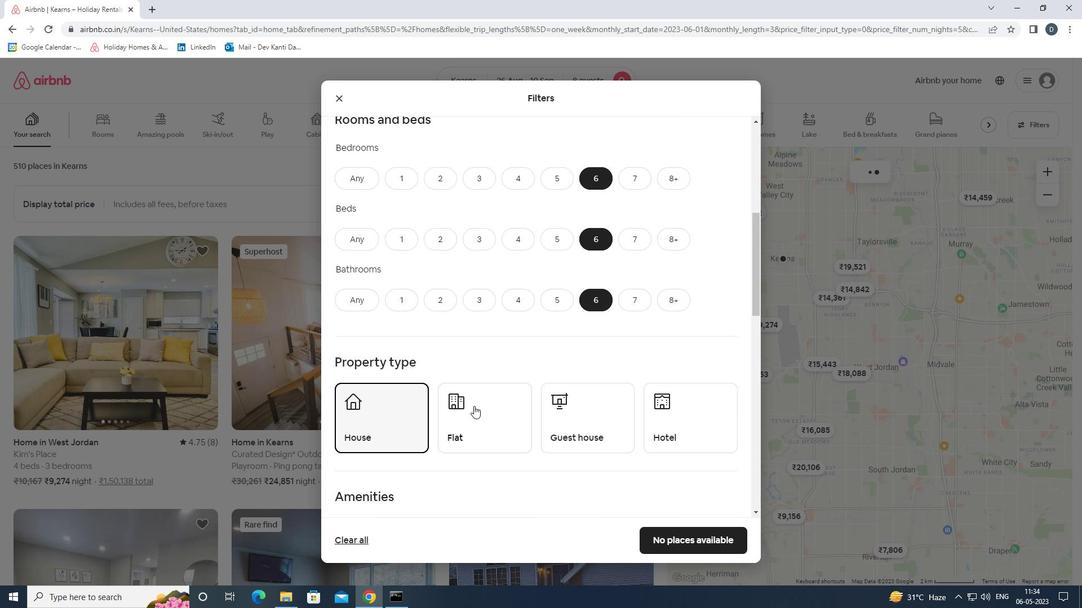 
Action: Mouse moved to (577, 410)
Screenshot: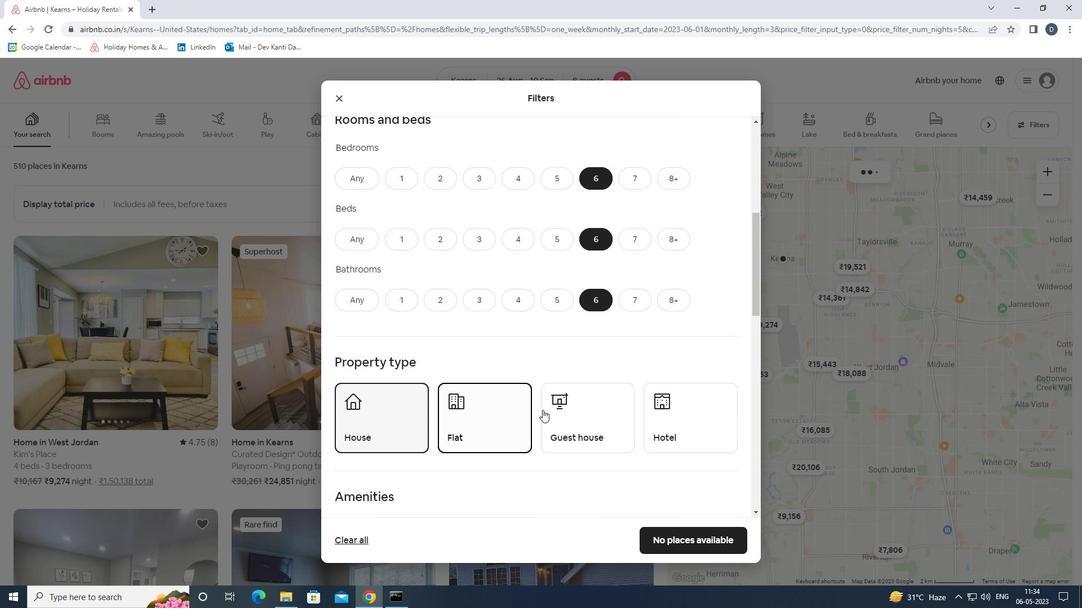 
Action: Mouse pressed left at (577, 410)
Screenshot: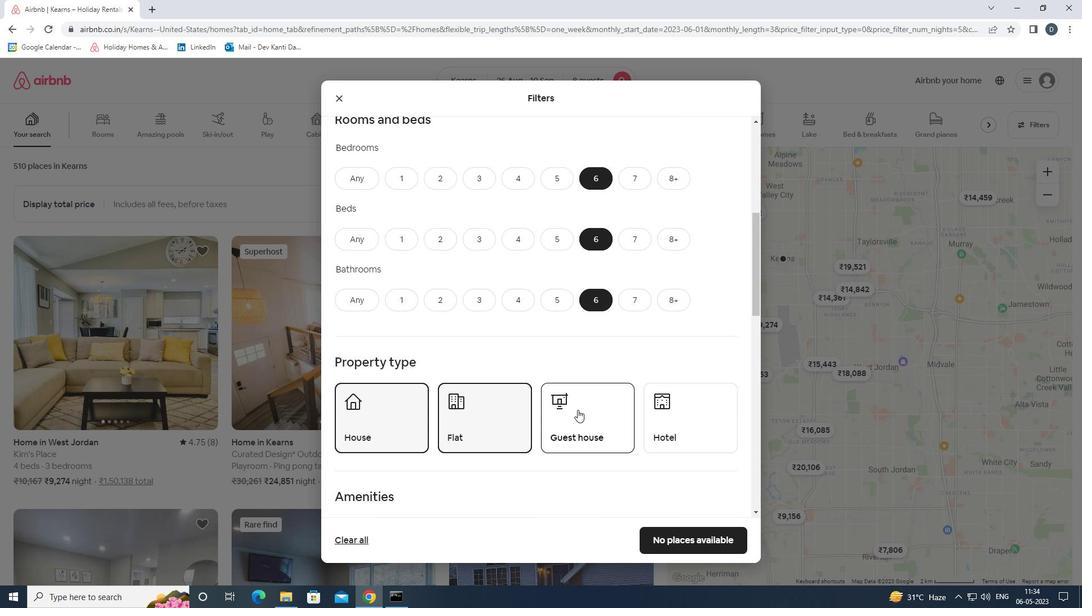 
Action: Mouse scrolled (577, 409) with delta (0, 0)
Screenshot: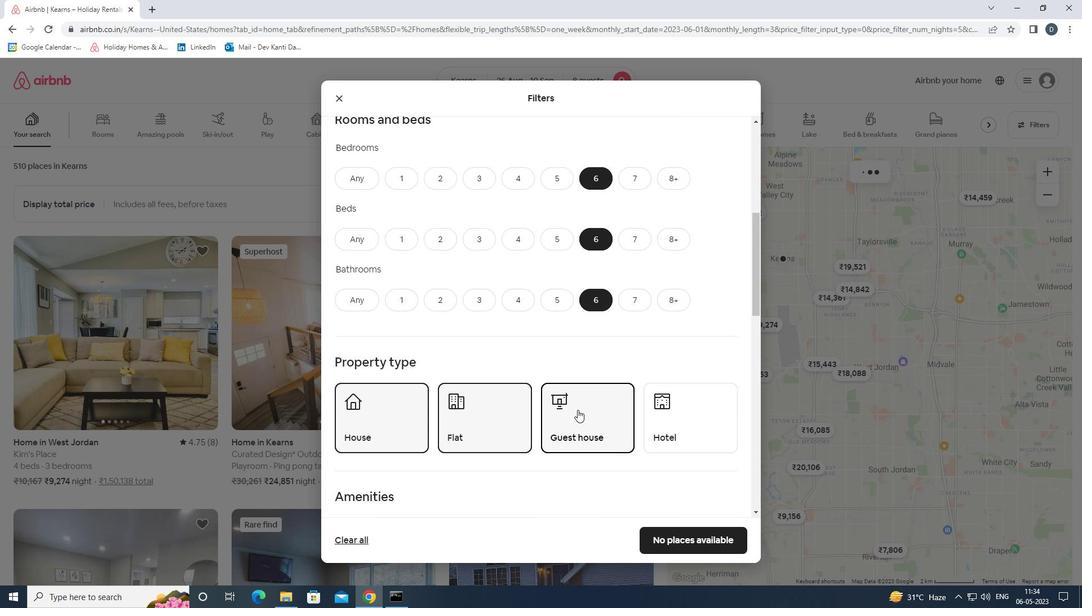 
Action: Mouse scrolled (577, 409) with delta (0, 0)
Screenshot: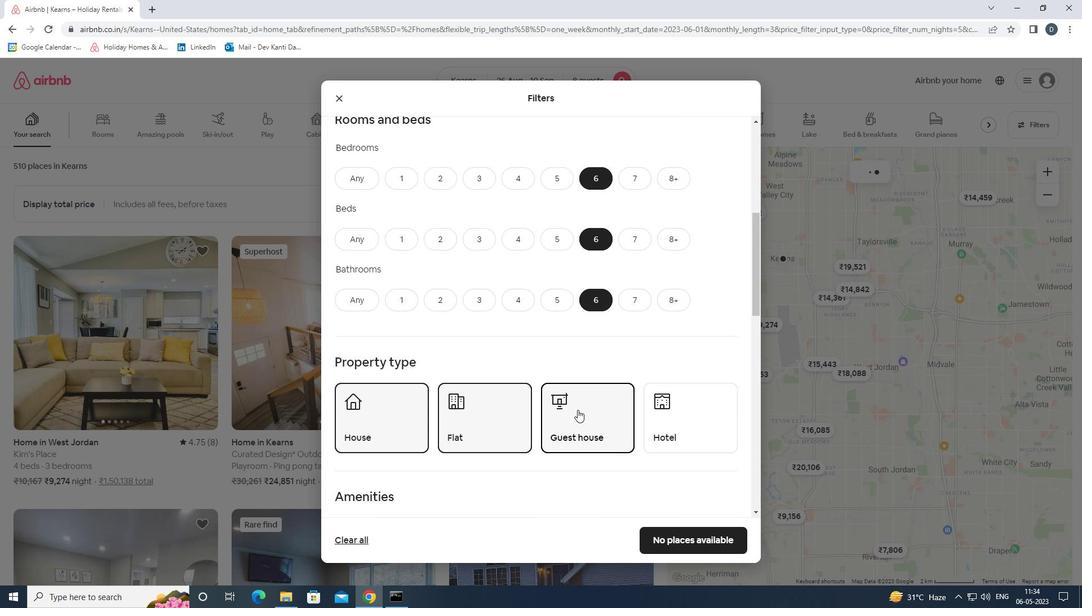 
Action: Mouse scrolled (577, 409) with delta (0, 0)
Screenshot: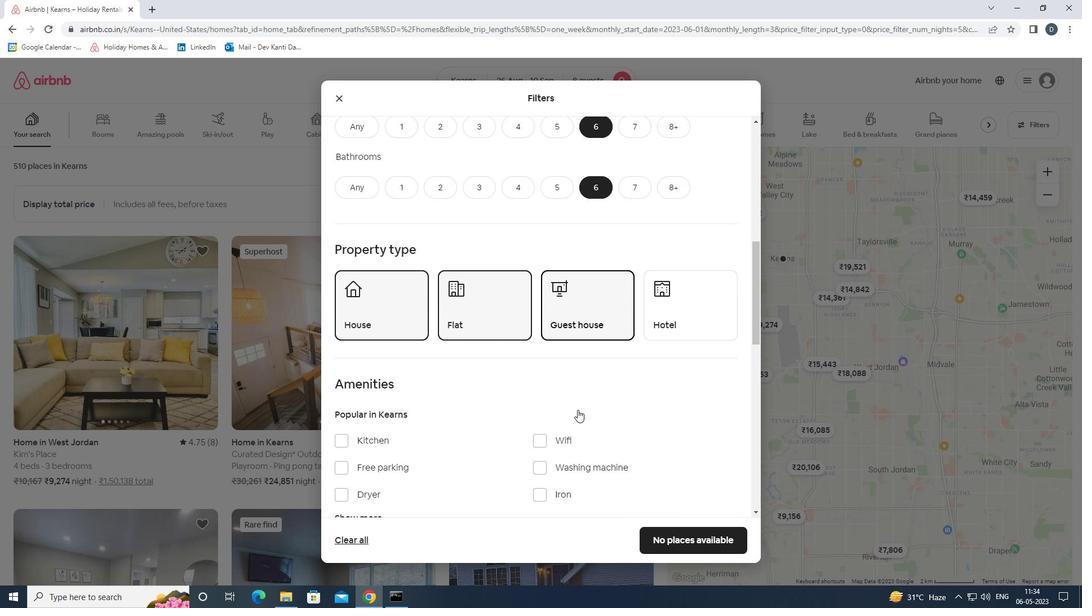 
Action: Mouse moved to (372, 458)
Screenshot: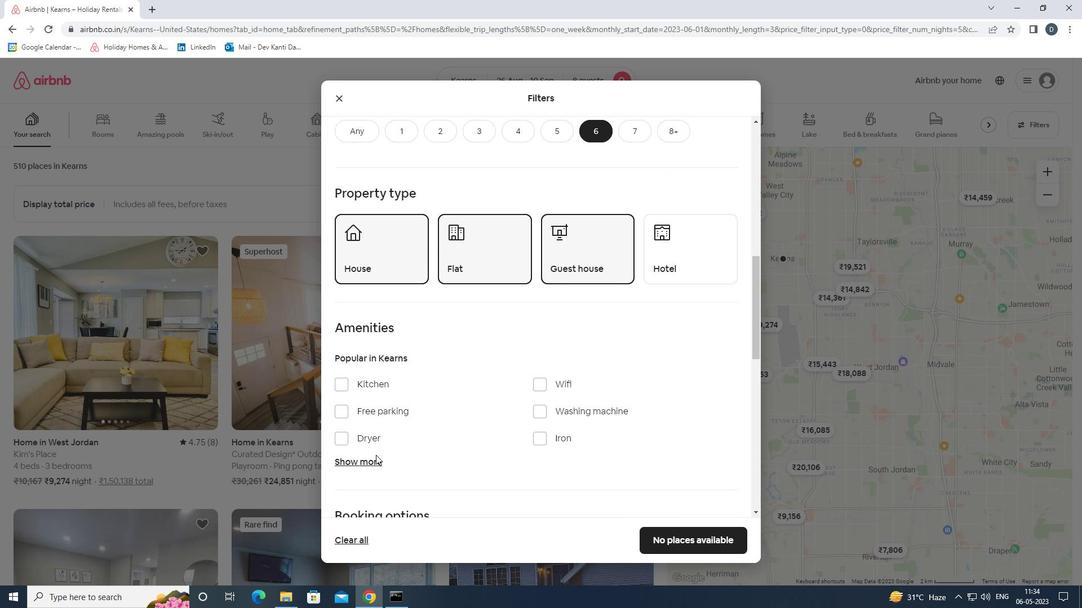 
Action: Mouse pressed left at (372, 458)
Screenshot: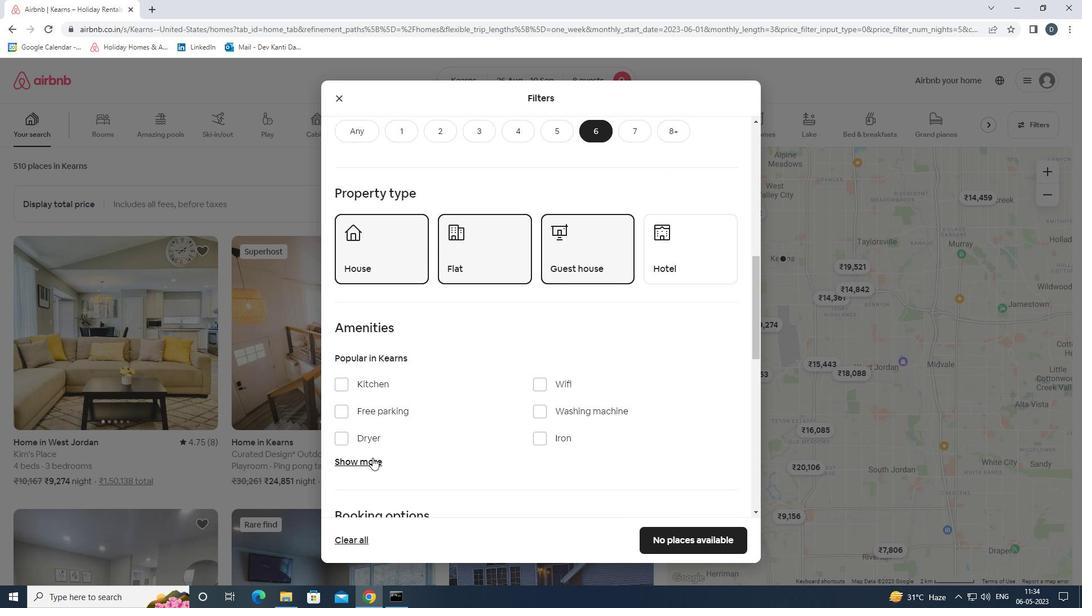 
Action: Mouse moved to (565, 382)
Screenshot: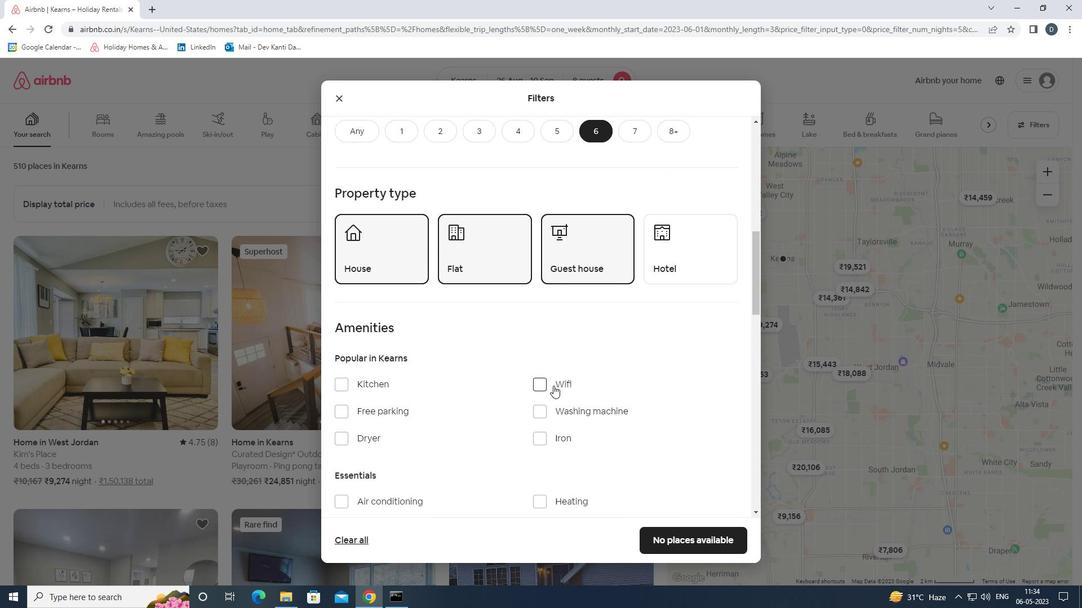
Action: Mouse pressed left at (565, 382)
Screenshot: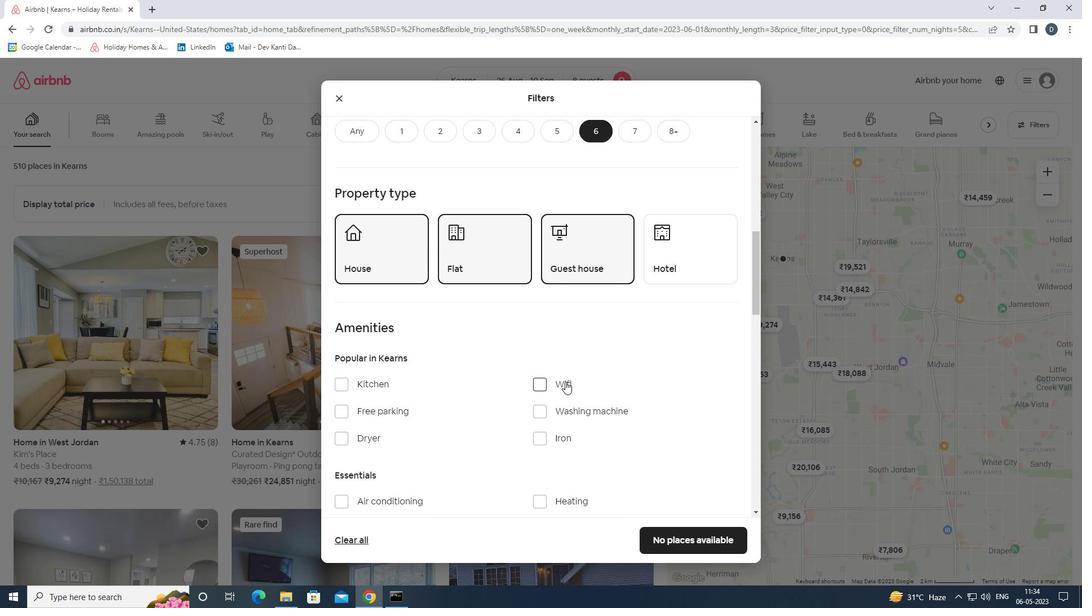 
Action: Mouse moved to (396, 414)
Screenshot: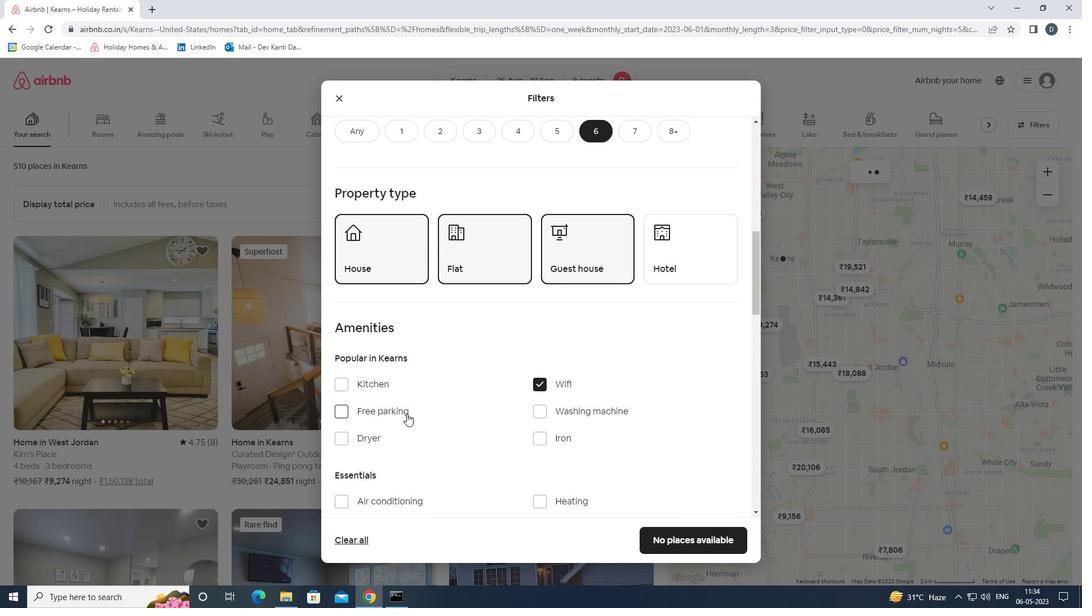 
Action: Mouse pressed left at (396, 414)
Screenshot: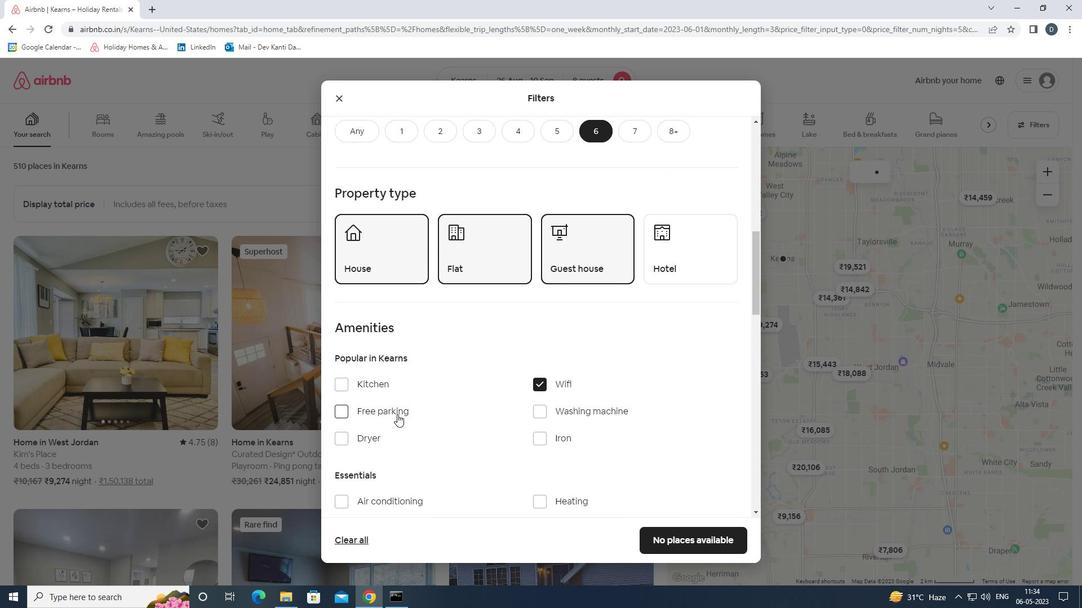
Action: Mouse scrolled (396, 414) with delta (0, 0)
Screenshot: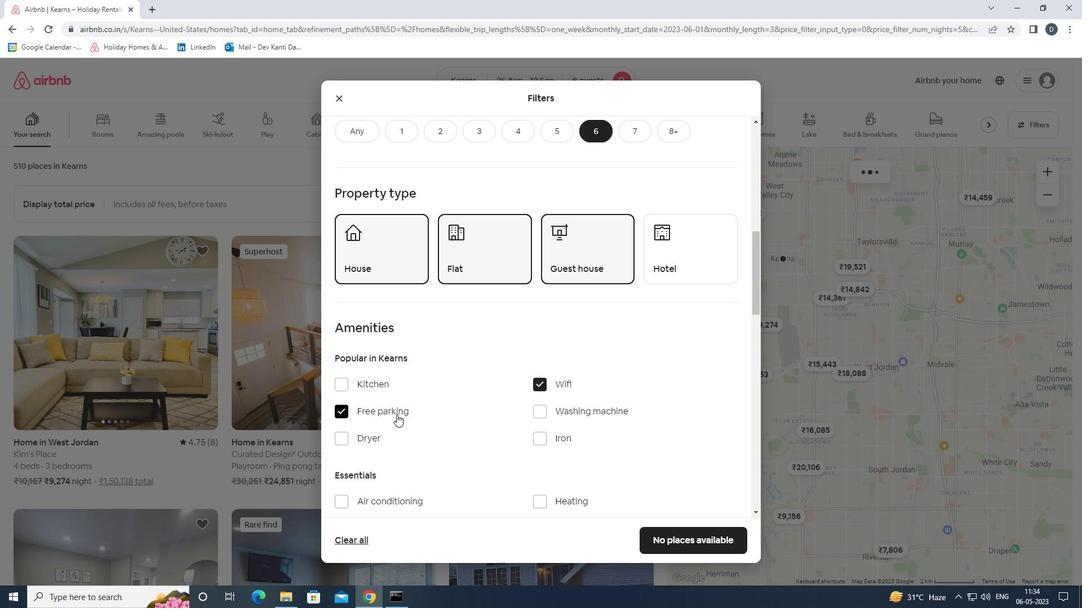 
Action: Mouse scrolled (396, 414) with delta (0, 0)
Screenshot: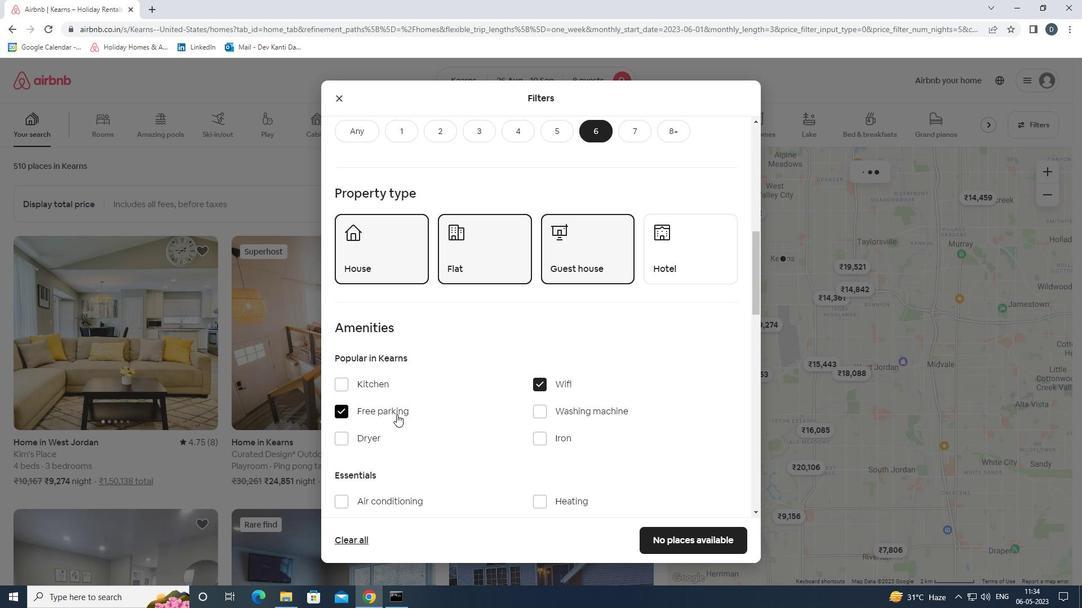 
Action: Mouse scrolled (396, 414) with delta (0, 0)
Screenshot: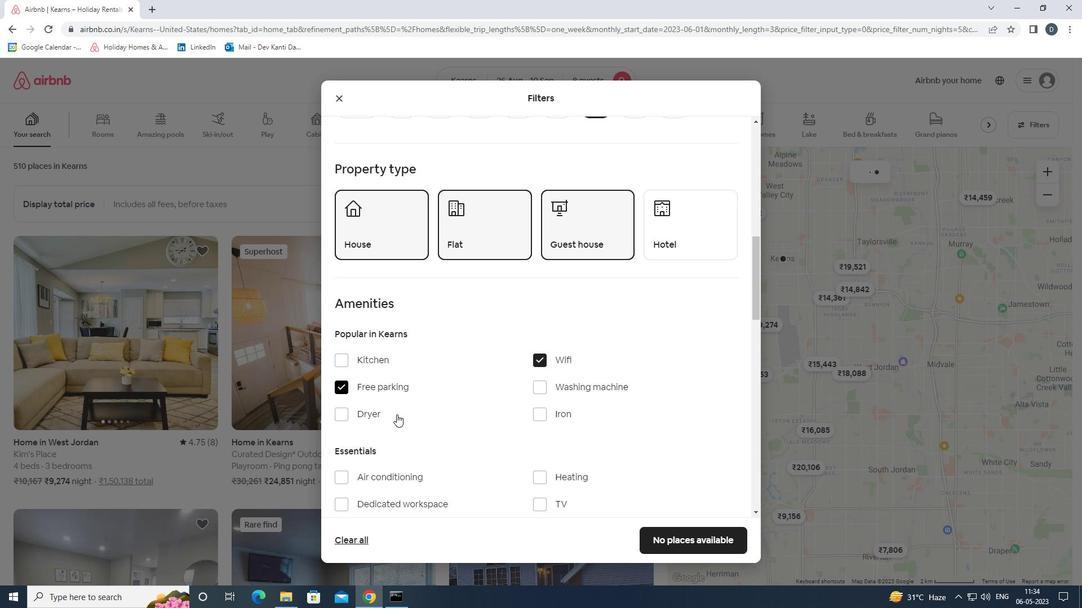 
Action: Mouse moved to (544, 357)
Screenshot: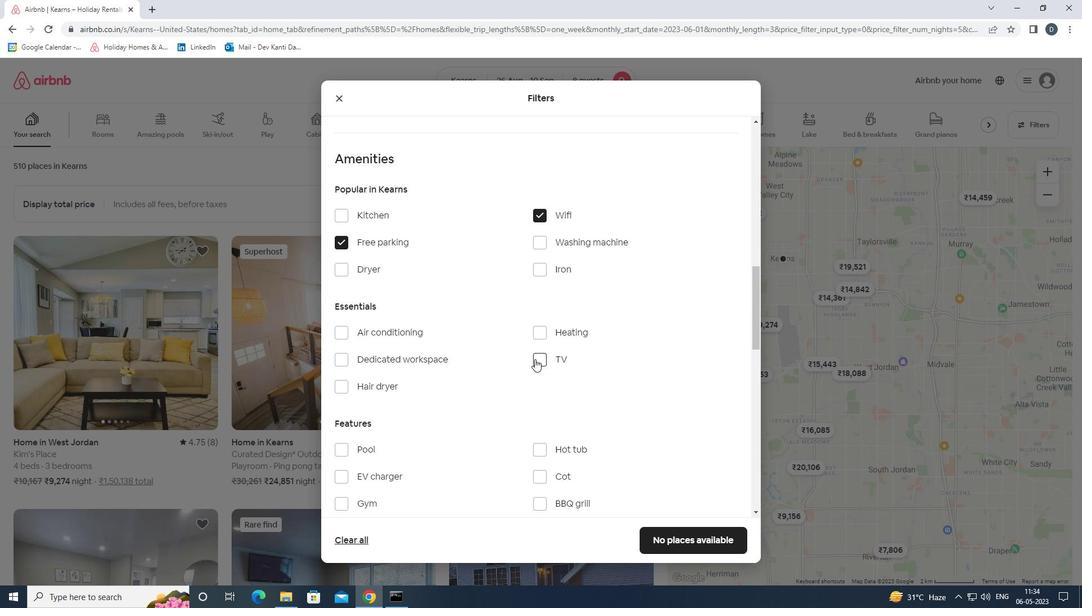 
Action: Mouse pressed left at (544, 357)
Screenshot: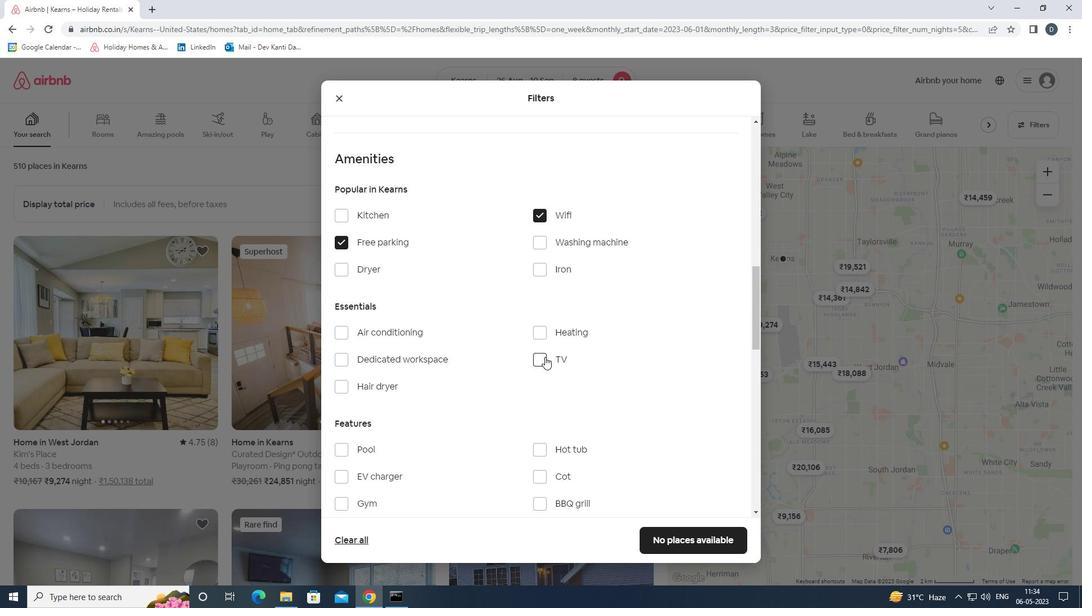 
Action: Mouse scrolled (544, 356) with delta (0, 0)
Screenshot: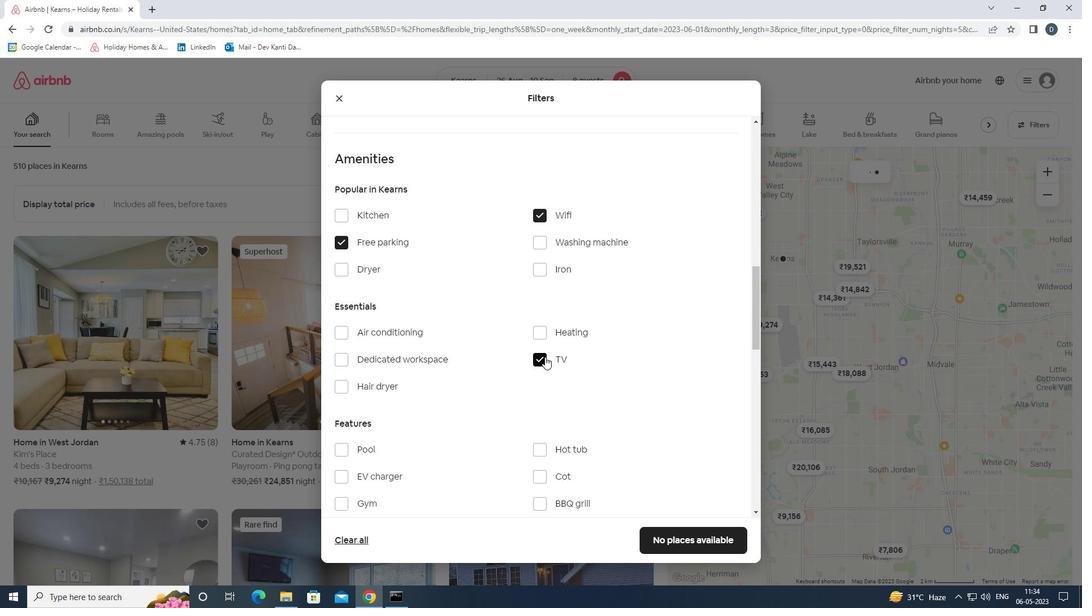 
Action: Mouse scrolled (544, 356) with delta (0, 0)
Screenshot: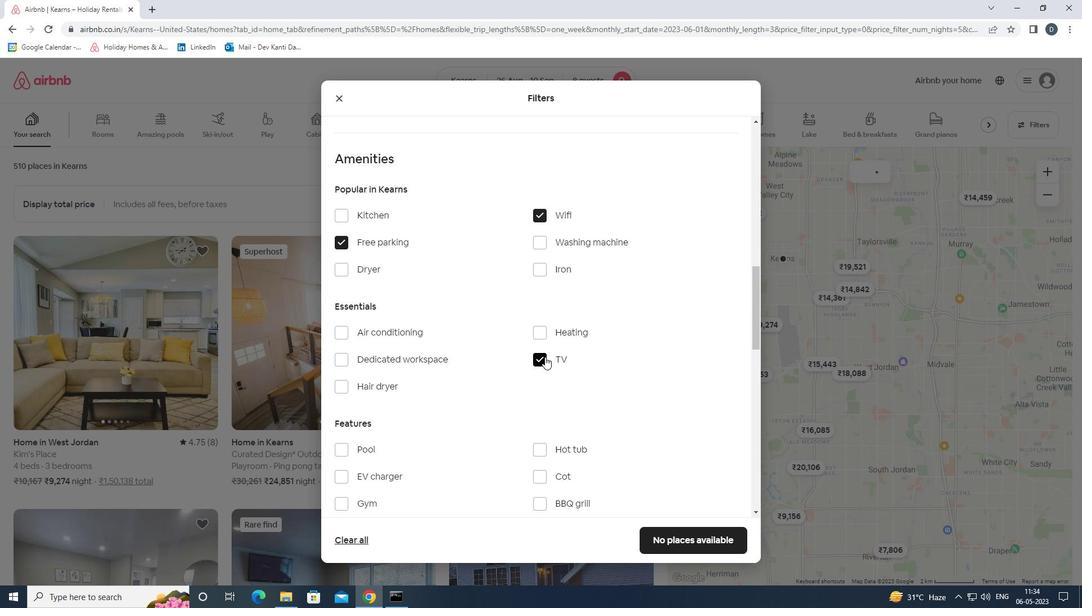 
Action: Mouse moved to (370, 392)
Screenshot: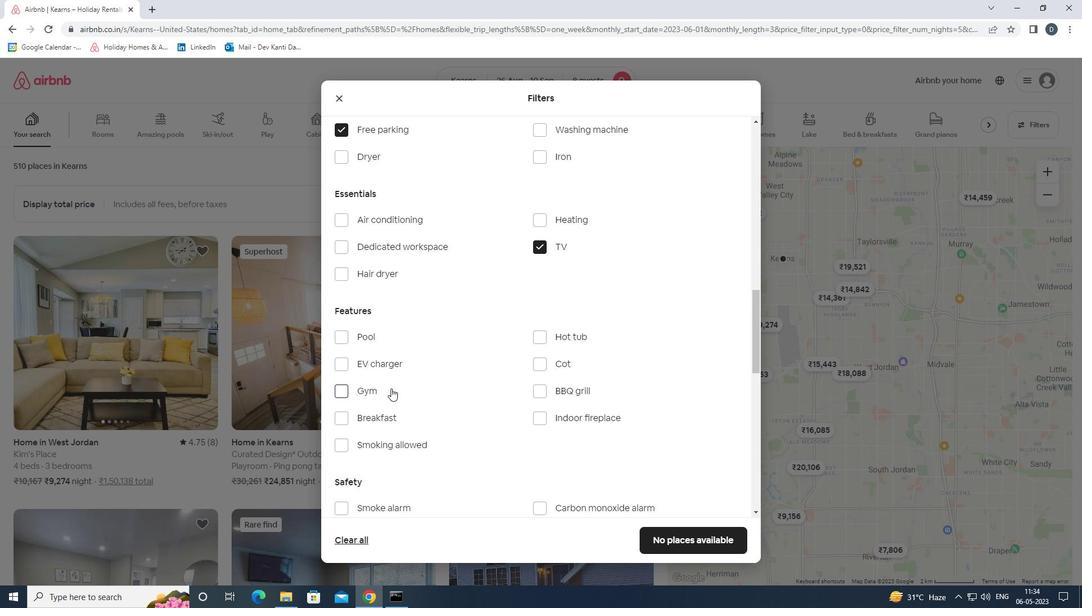 
Action: Mouse pressed left at (370, 392)
Screenshot: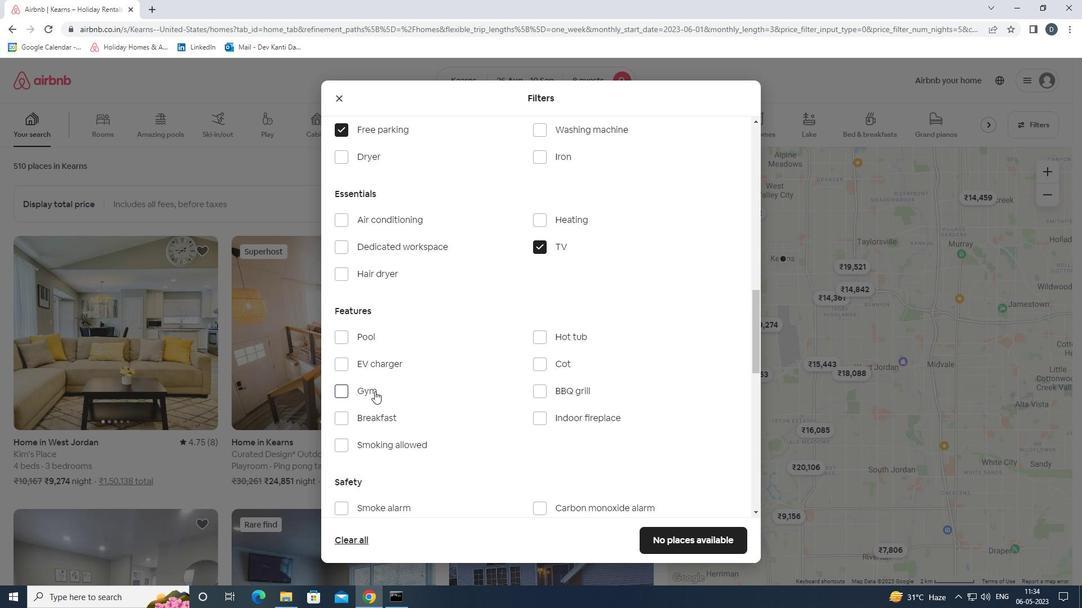 
Action: Mouse moved to (375, 419)
Screenshot: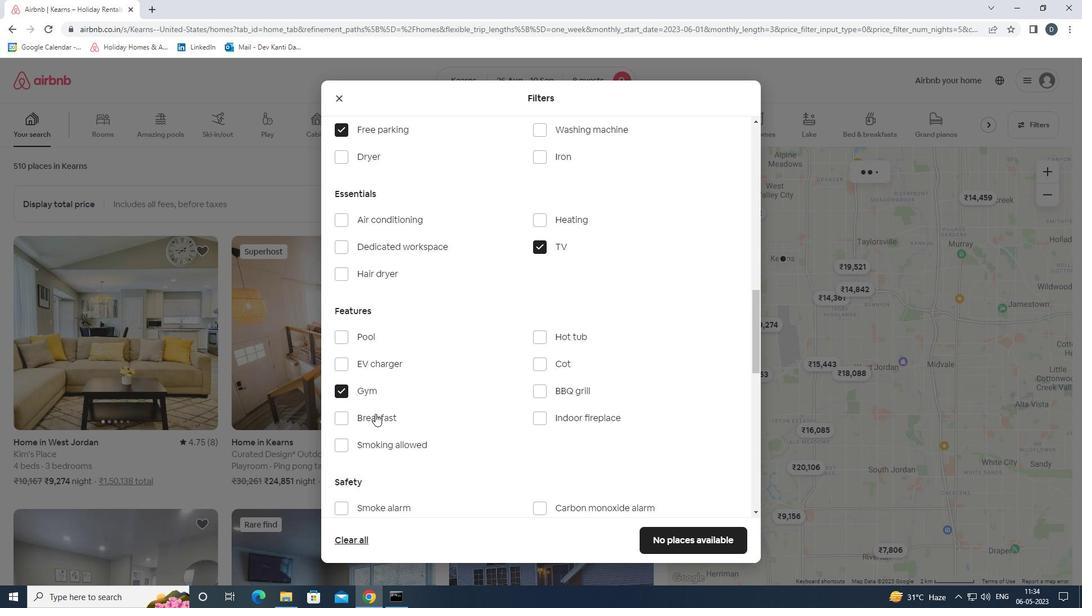 
Action: Mouse pressed left at (375, 419)
Screenshot: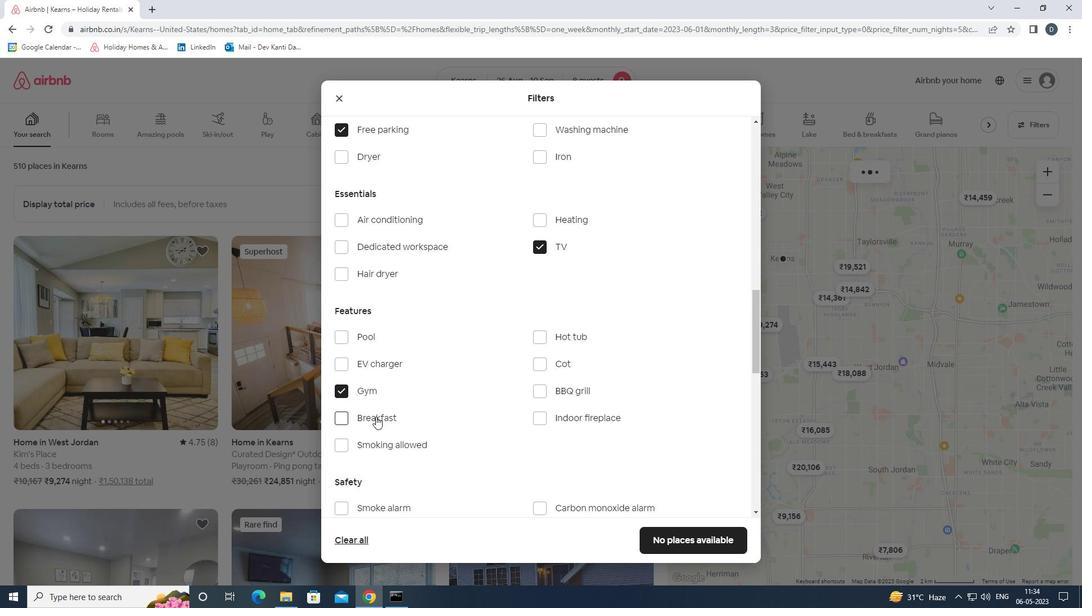 
Action: Mouse moved to (467, 396)
Screenshot: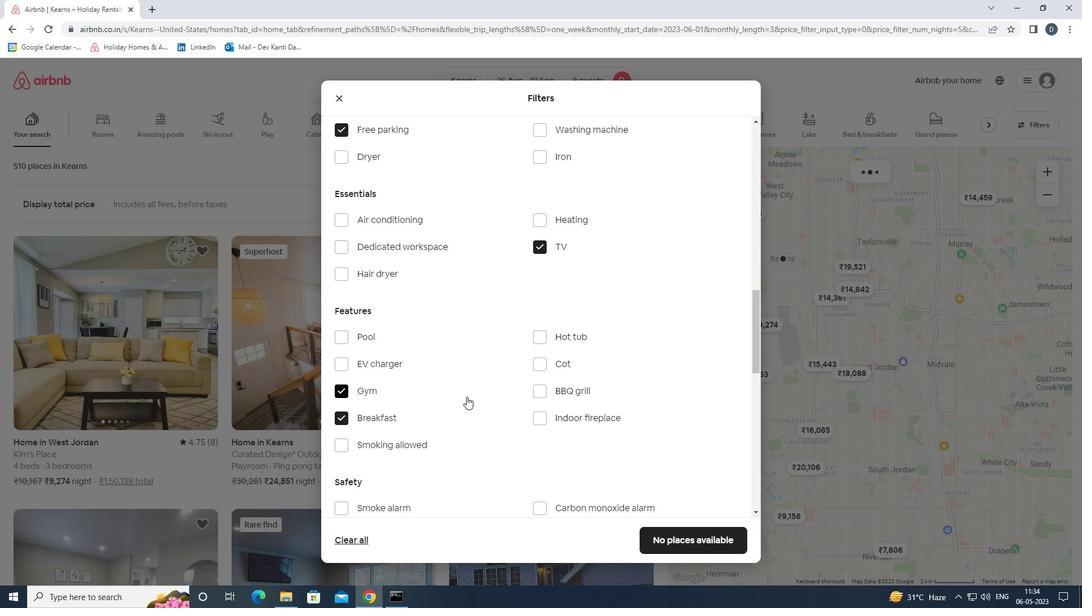 
Action: Mouse scrolled (467, 396) with delta (0, 0)
Screenshot: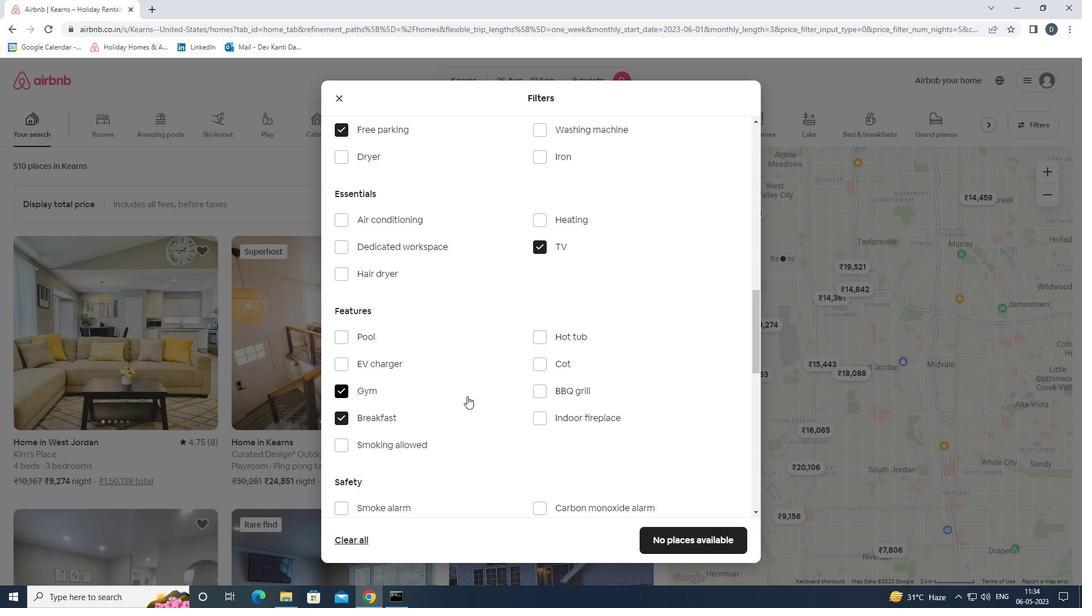 
Action: Mouse scrolled (467, 396) with delta (0, 0)
Screenshot: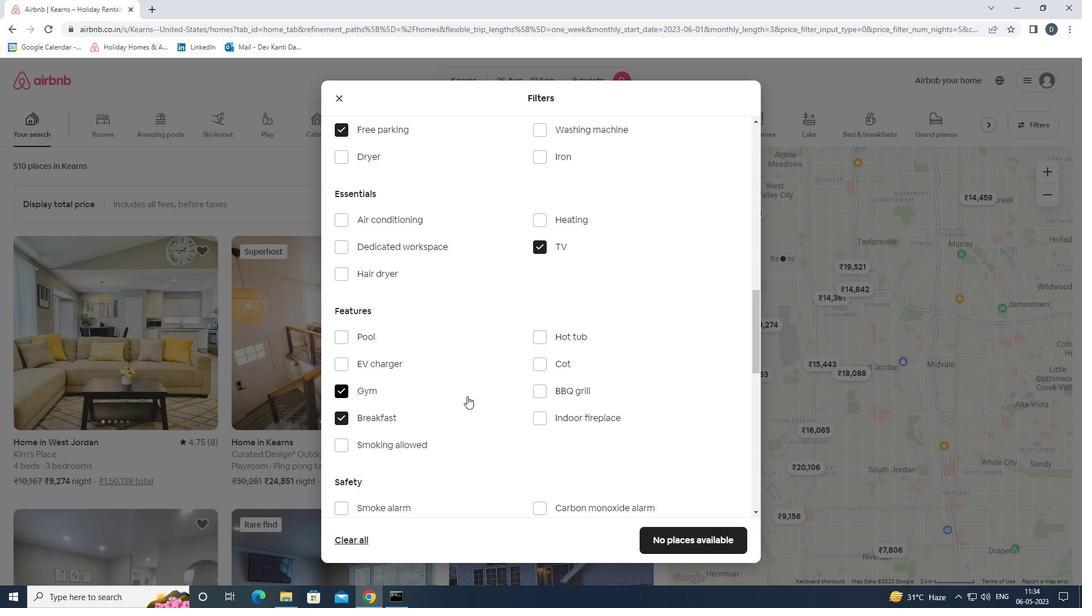 
Action: Mouse scrolled (467, 396) with delta (0, 0)
Screenshot: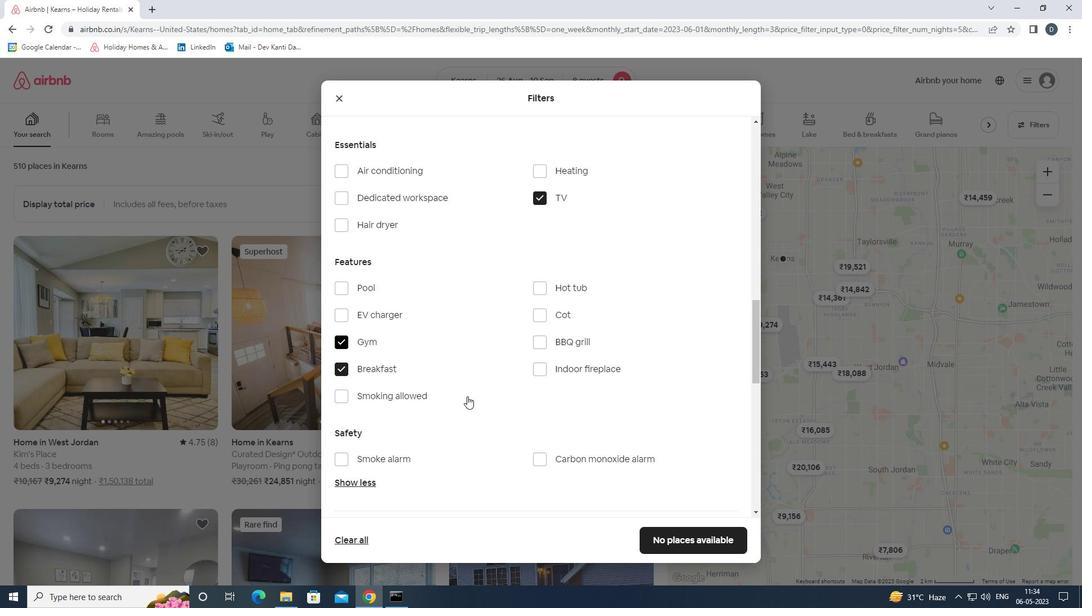 
Action: Mouse scrolled (467, 396) with delta (0, 0)
Screenshot: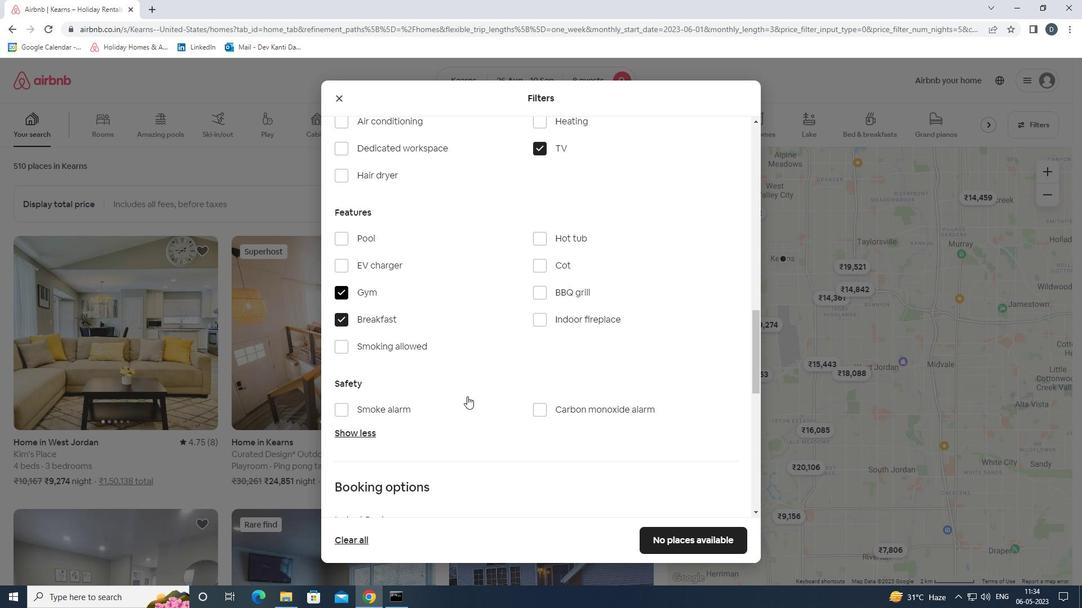 
Action: Mouse moved to (700, 438)
Screenshot: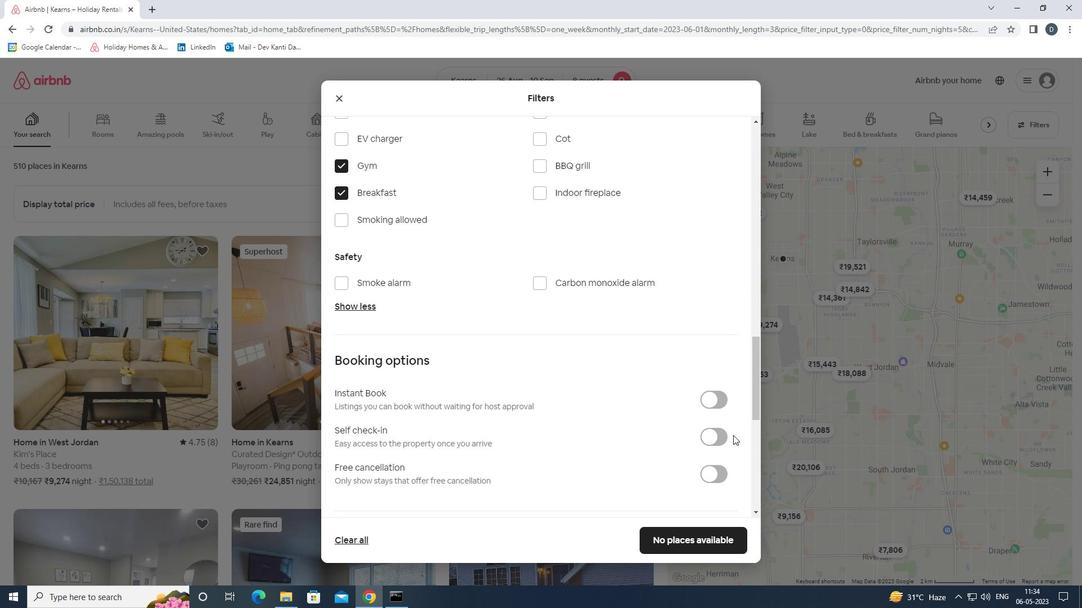 
Action: Mouse pressed left at (700, 438)
Screenshot: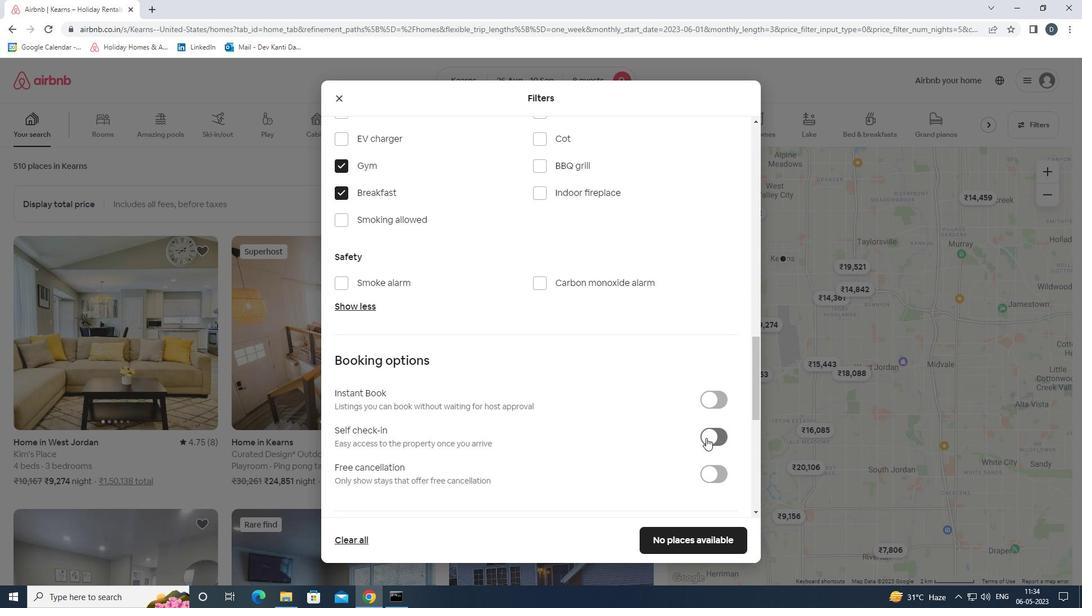
Action: Mouse scrolled (700, 437) with delta (0, 0)
Screenshot: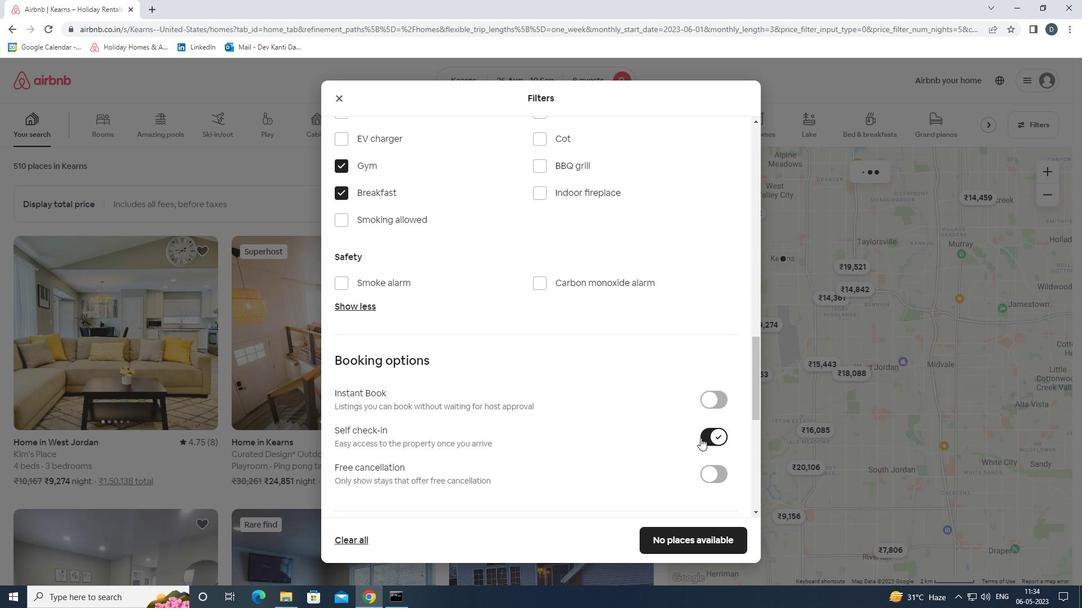 
Action: Mouse scrolled (700, 437) with delta (0, 0)
Screenshot: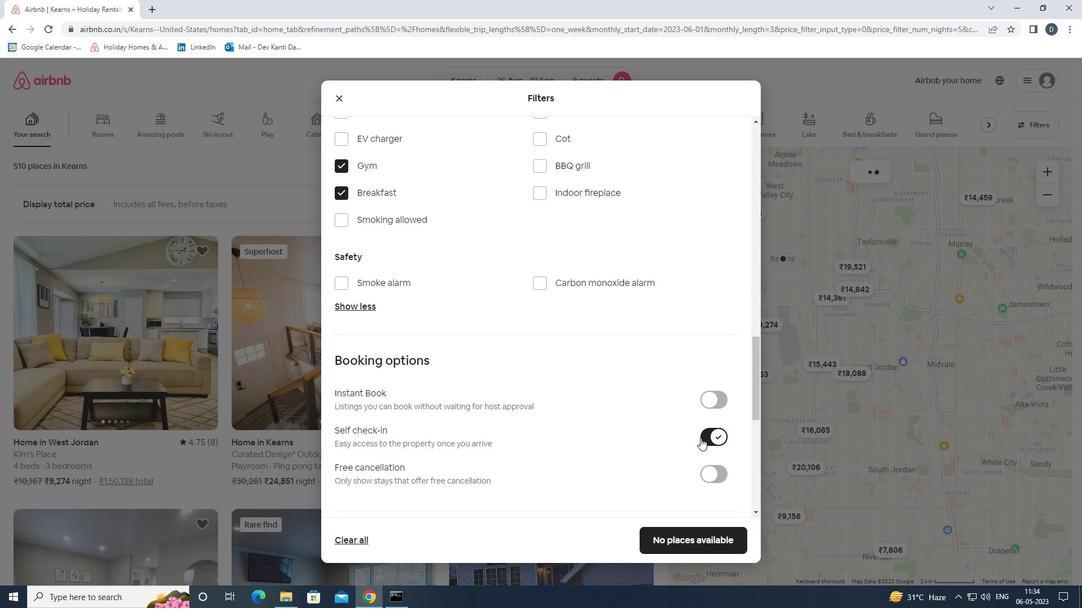 
Action: Mouse scrolled (700, 437) with delta (0, 0)
Screenshot: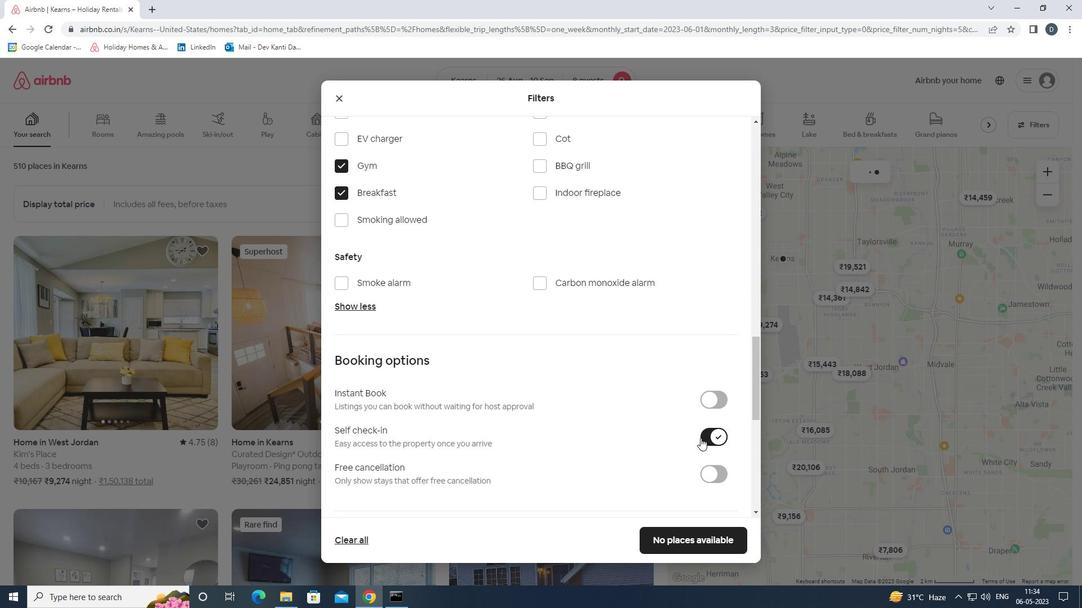 
Action: Mouse scrolled (700, 437) with delta (0, 0)
Screenshot: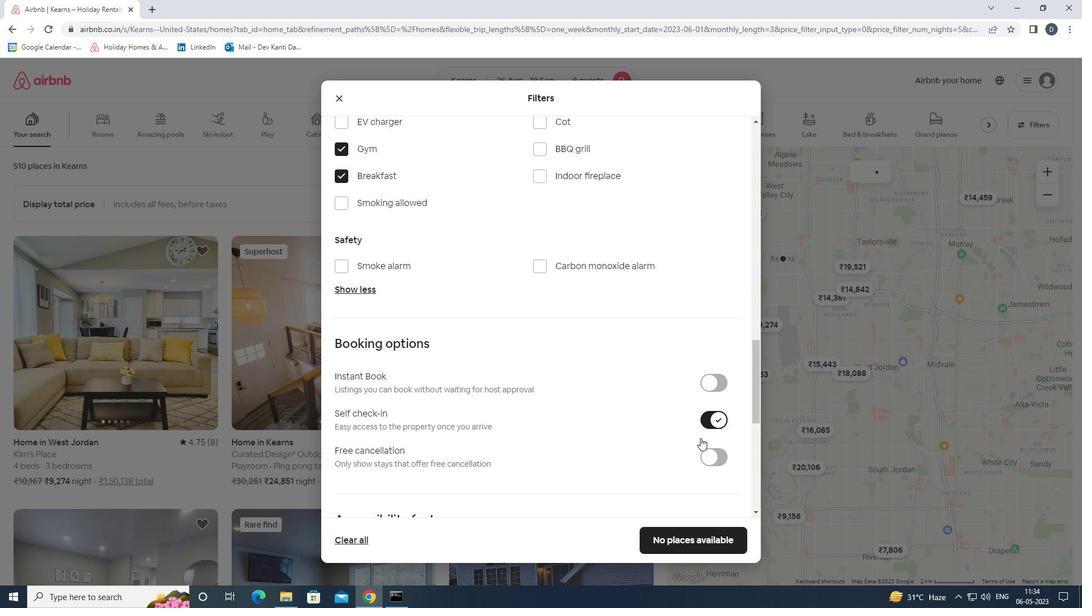 
Action: Mouse moved to (699, 438)
Screenshot: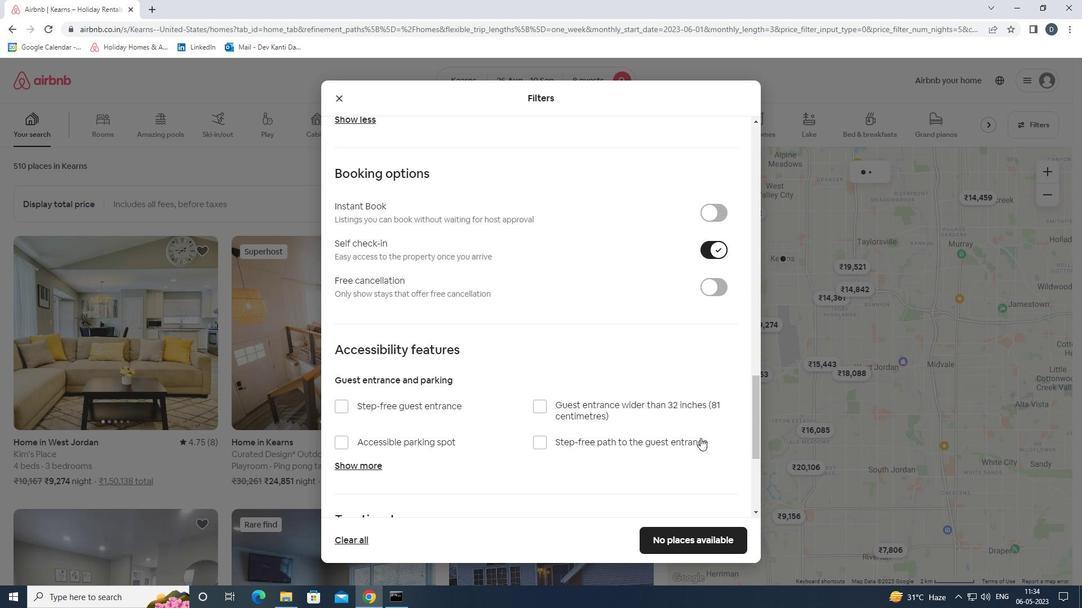 
Action: Mouse scrolled (699, 437) with delta (0, 0)
Screenshot: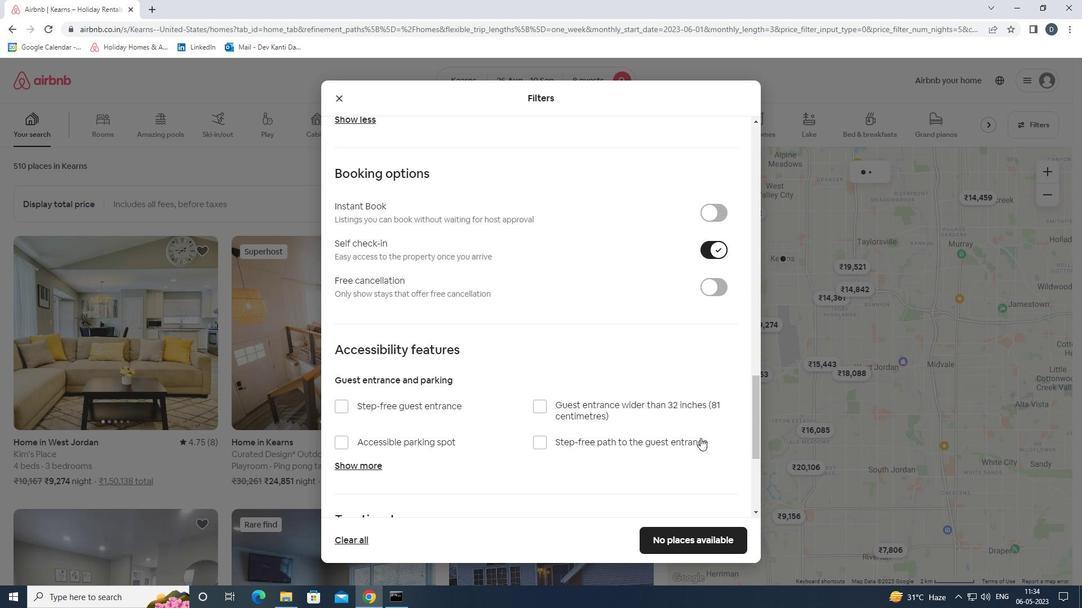 
Action: Mouse moved to (692, 433)
Screenshot: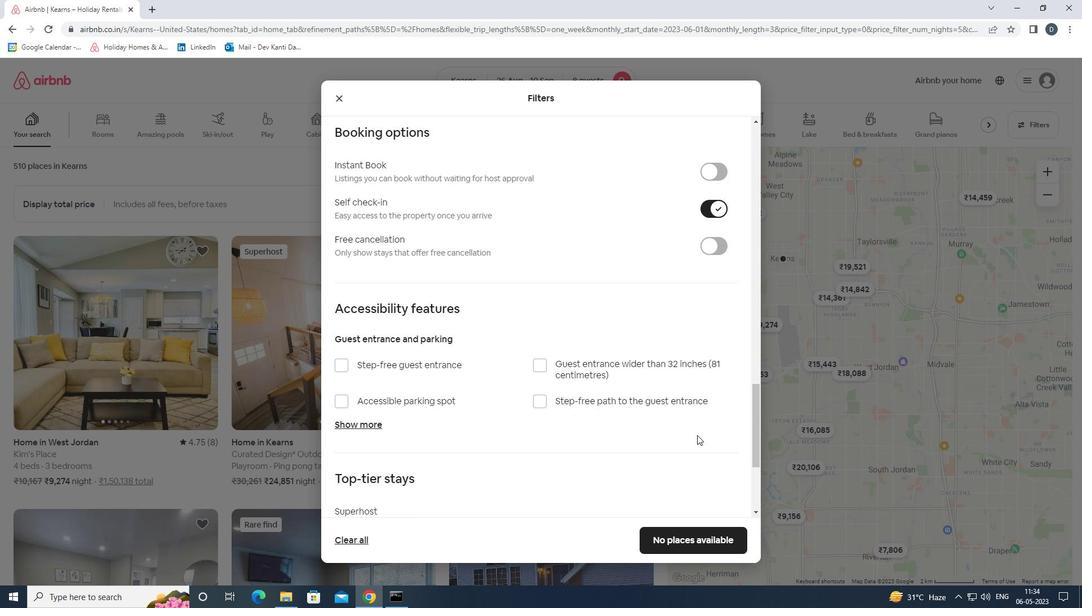 
Action: Mouse scrolled (692, 432) with delta (0, 0)
Screenshot: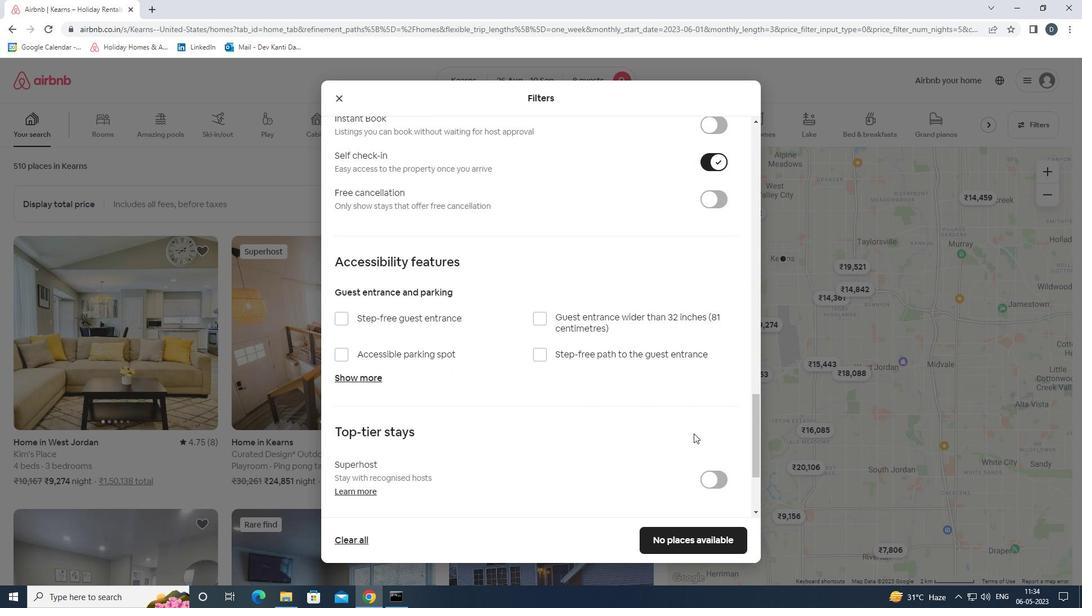
Action: Mouse scrolled (692, 432) with delta (0, 0)
Screenshot: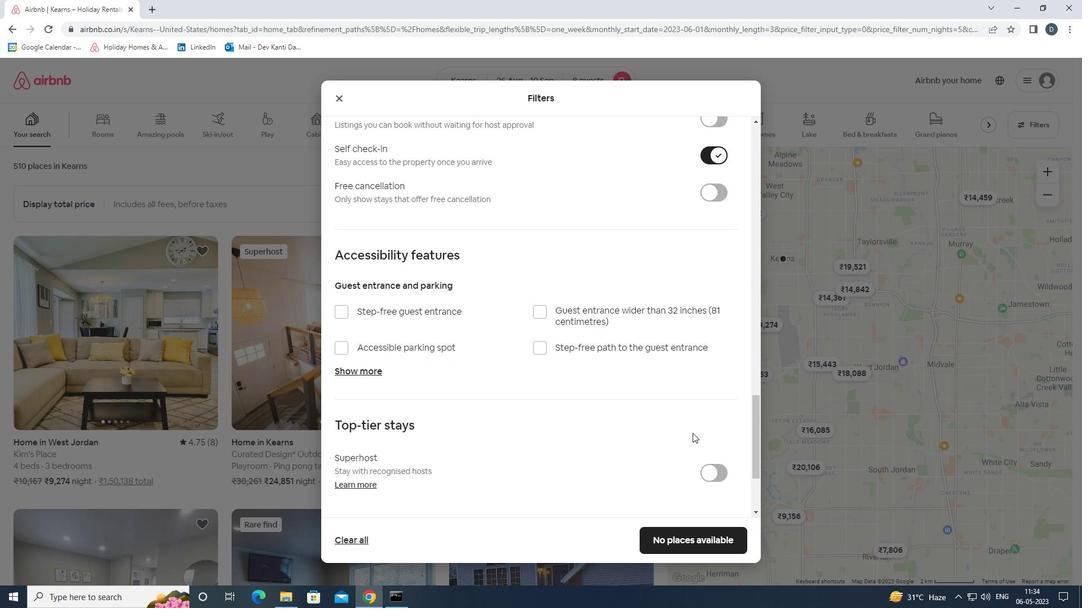 
Action: Mouse scrolled (692, 432) with delta (0, 0)
Screenshot: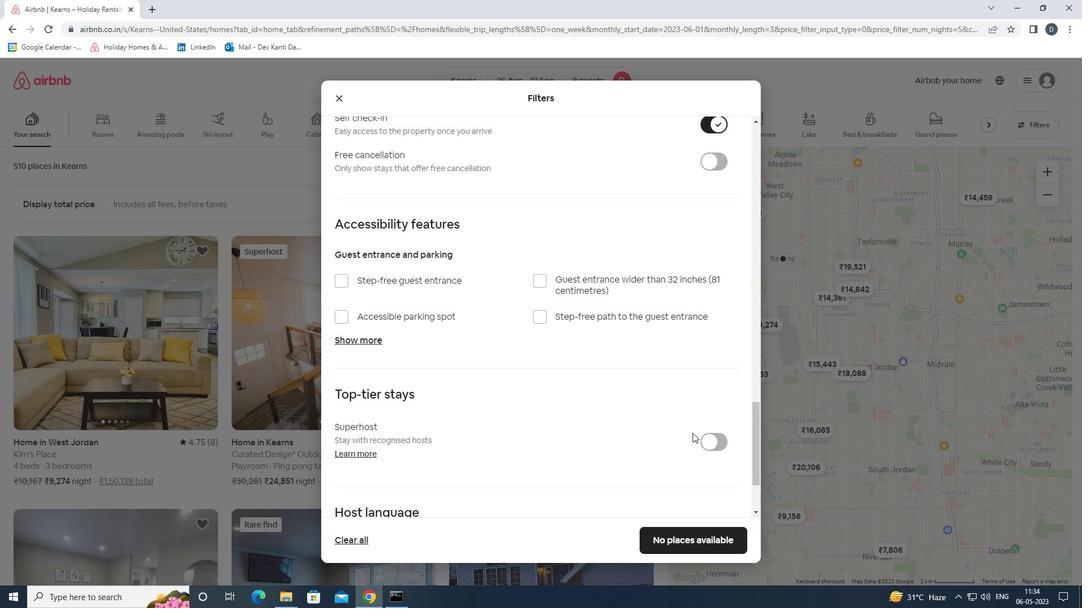 
Action: Mouse scrolled (692, 432) with delta (0, 0)
Screenshot: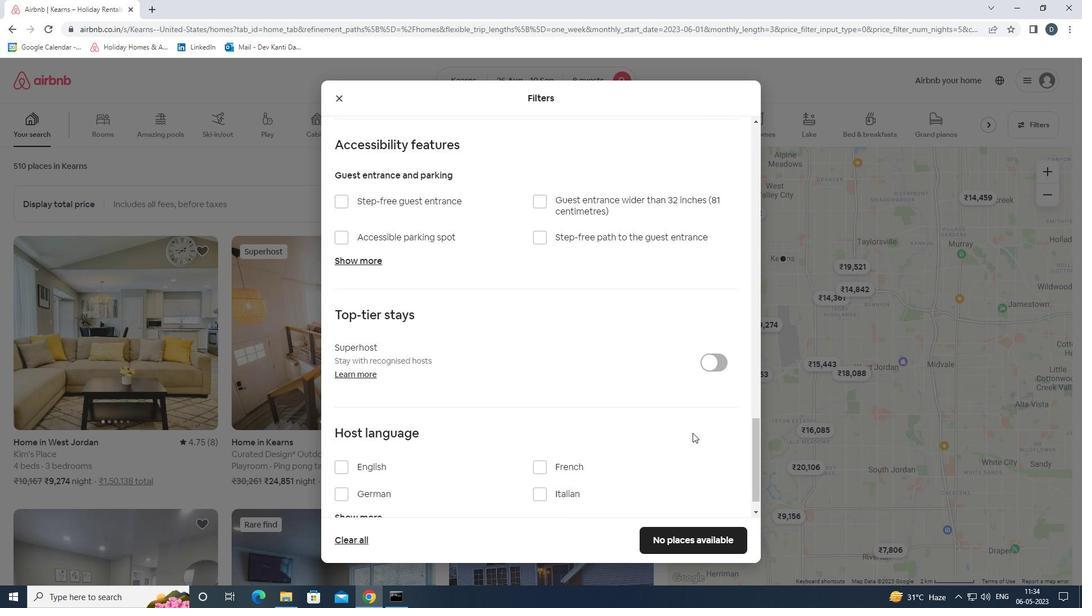 
Action: Mouse moved to (359, 439)
Screenshot: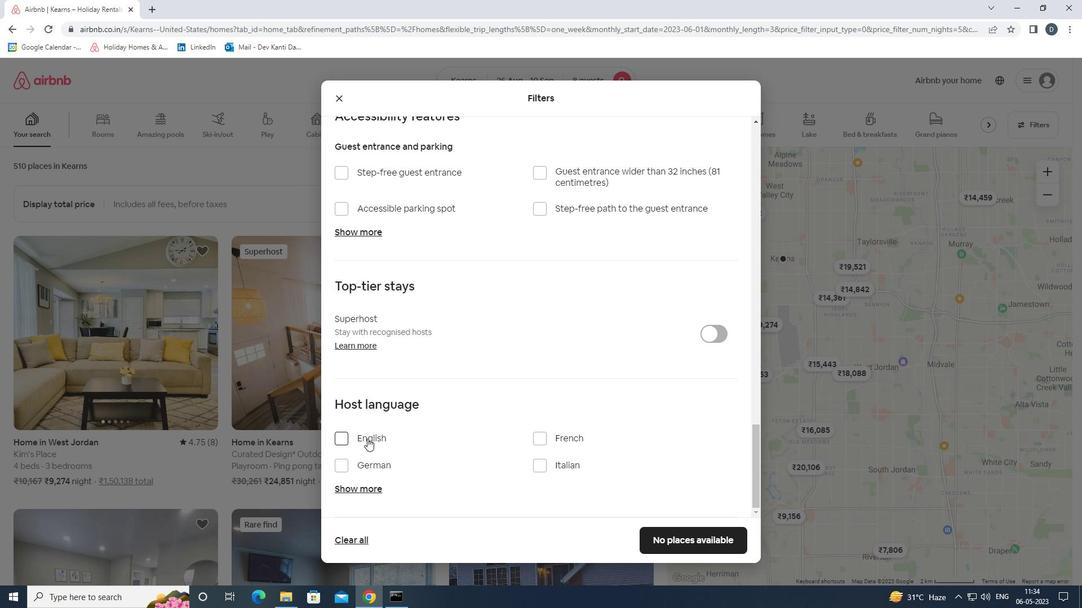 
Action: Mouse pressed left at (359, 439)
Screenshot: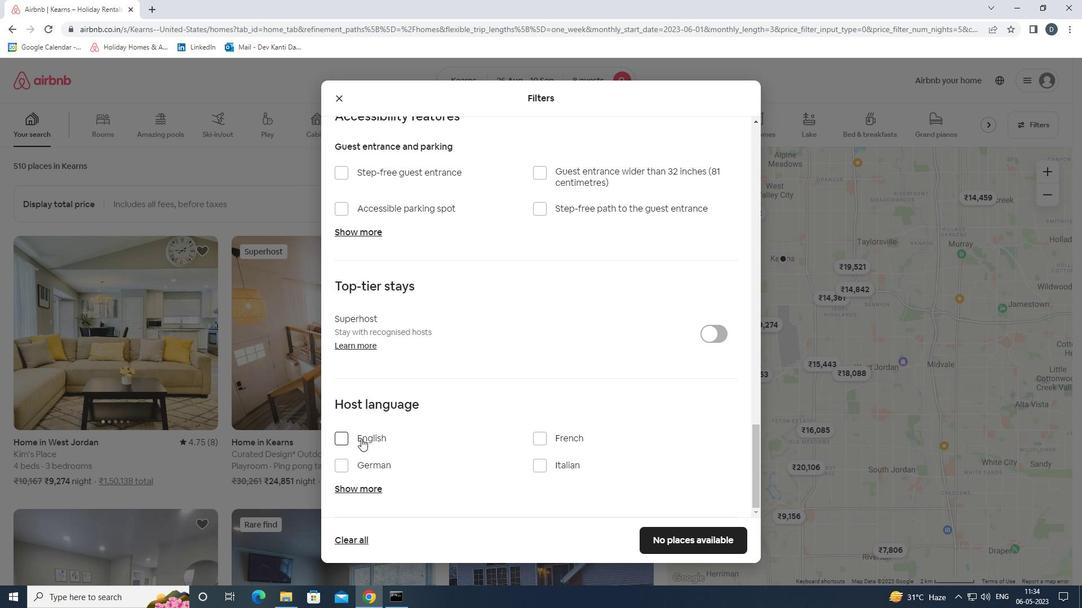 
Action: Mouse moved to (699, 536)
Screenshot: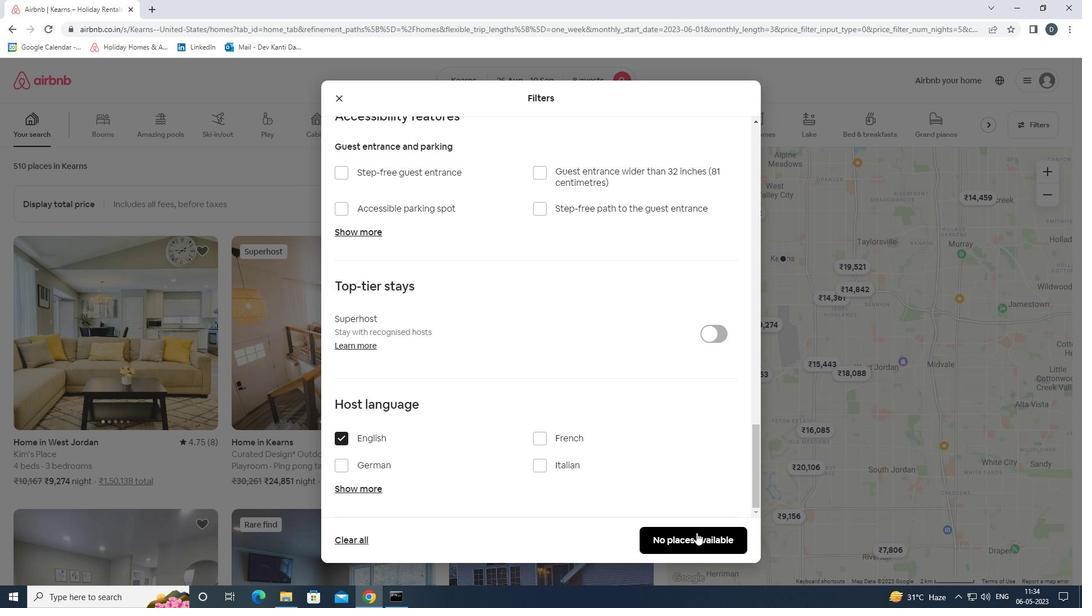 
Action: Mouse pressed left at (699, 536)
Screenshot: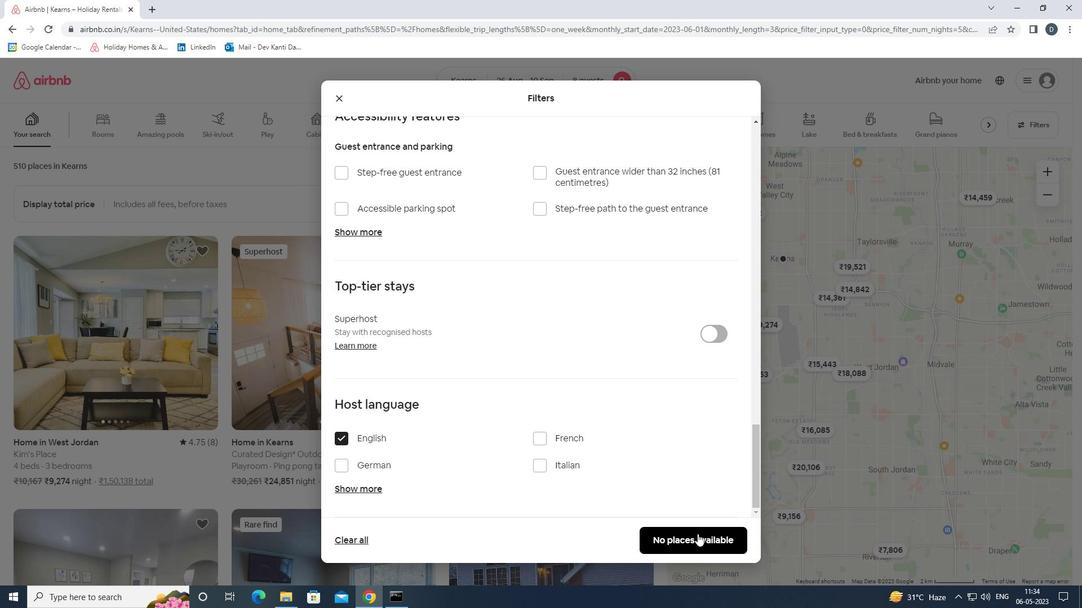 
Action: Mouse moved to (696, 528)
Screenshot: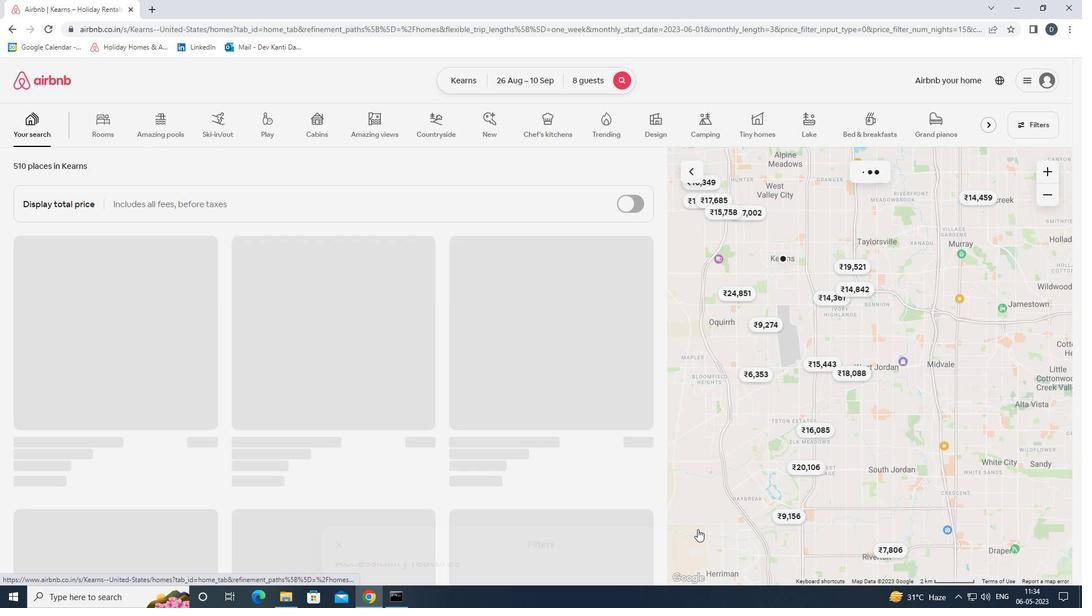 
